 Task: Search one way flight ticket for 3 adults, 3 children in business from Provo: Provo Municipal Airport to New Bern: Coastal Carolina Regional Airport (was Craven County Regional) on 8-4-2023. Choice of flights is JetBlue. Number of bags: 4 checked bags. Outbound departure time preference is 22:30.
Action: Mouse moved to (259, 333)
Screenshot: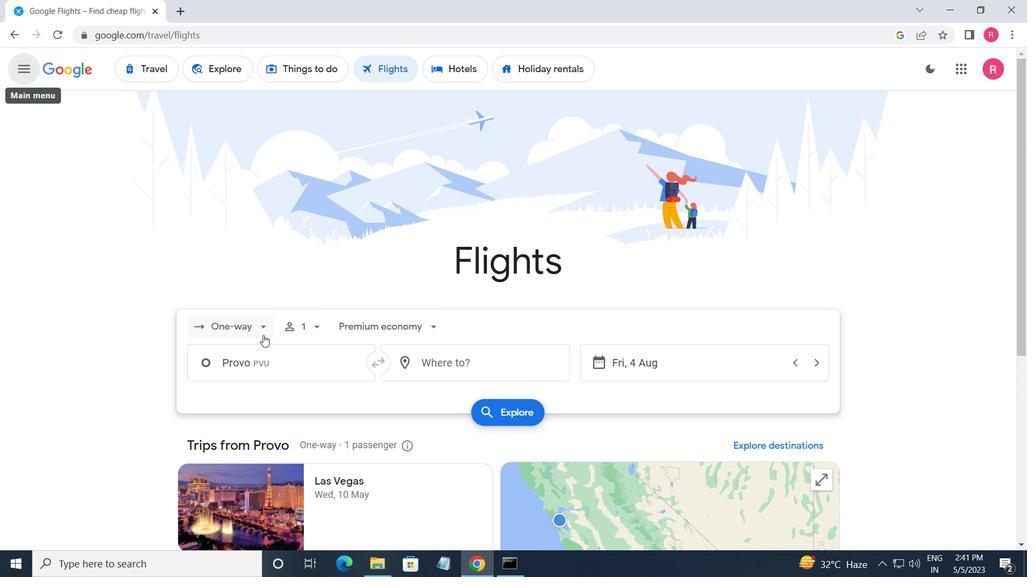 
Action: Mouse pressed left at (259, 333)
Screenshot: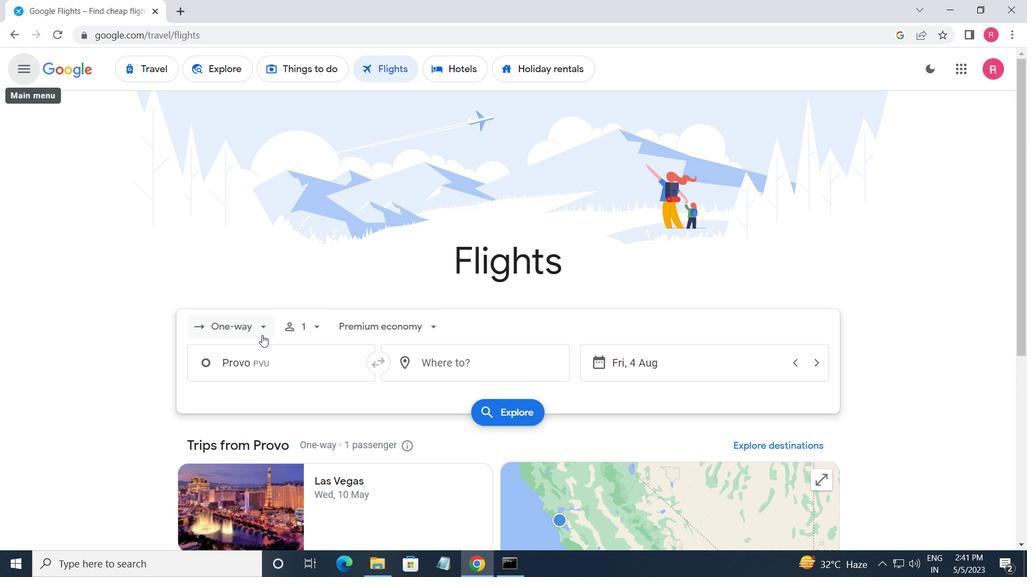 
Action: Mouse moved to (253, 399)
Screenshot: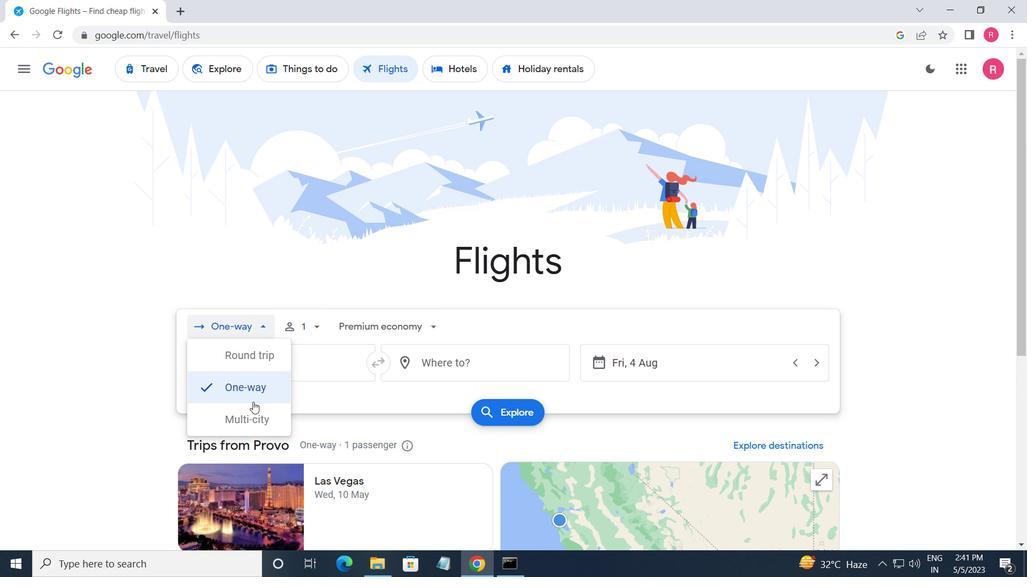 
Action: Mouse pressed left at (253, 399)
Screenshot: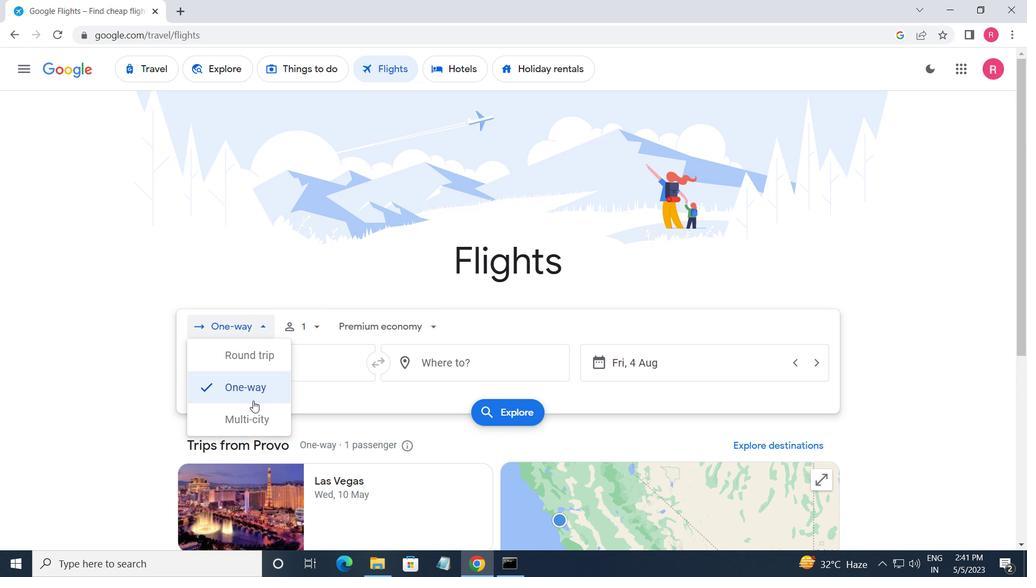 
Action: Mouse moved to (295, 331)
Screenshot: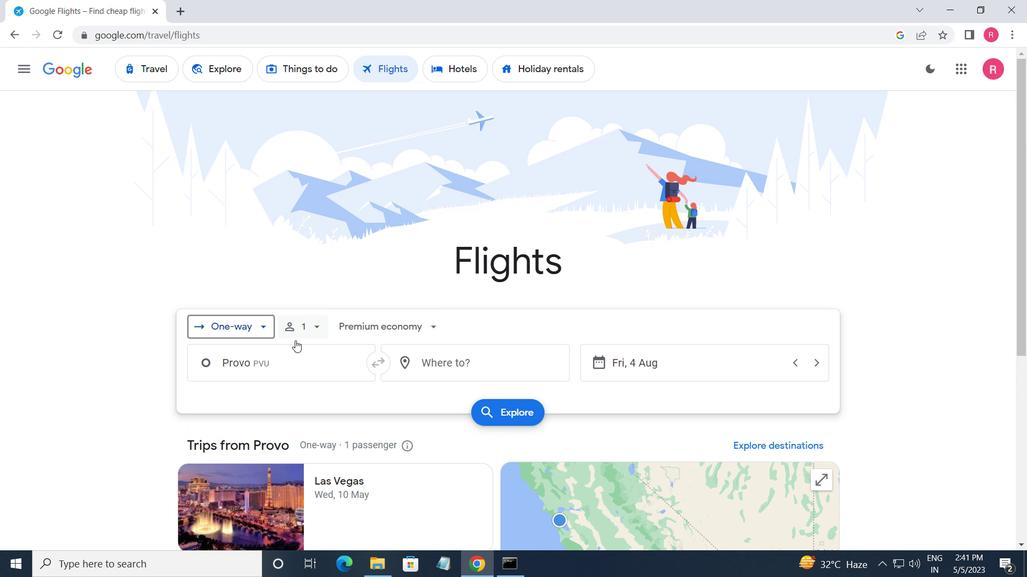 
Action: Mouse pressed left at (295, 331)
Screenshot: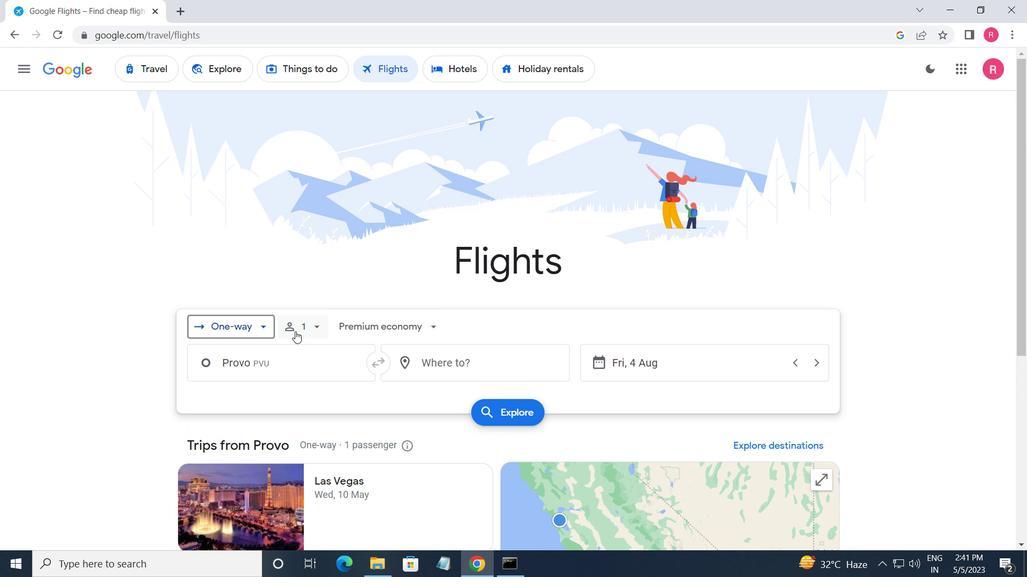 
Action: Mouse moved to (412, 364)
Screenshot: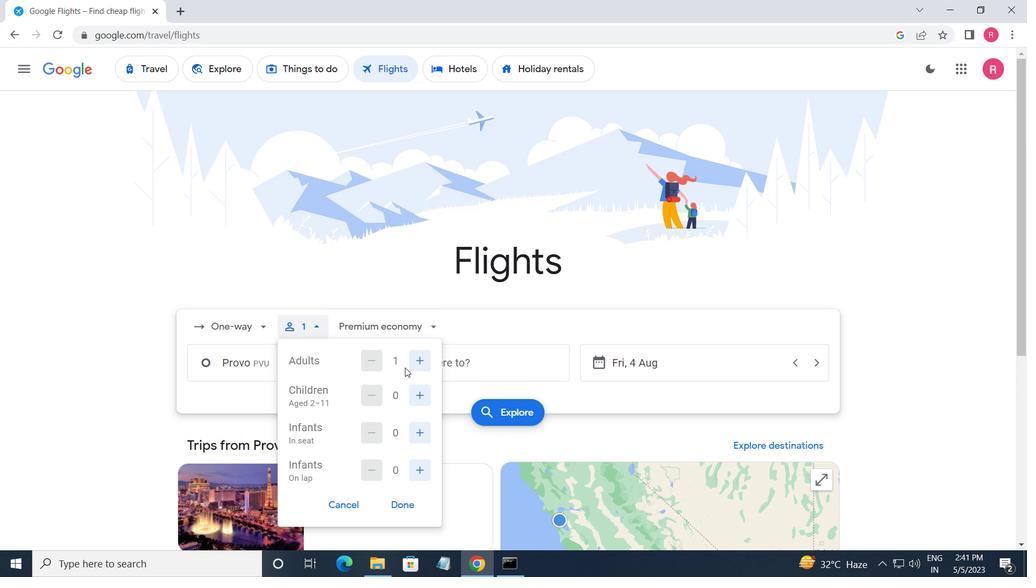 
Action: Mouse pressed left at (412, 364)
Screenshot: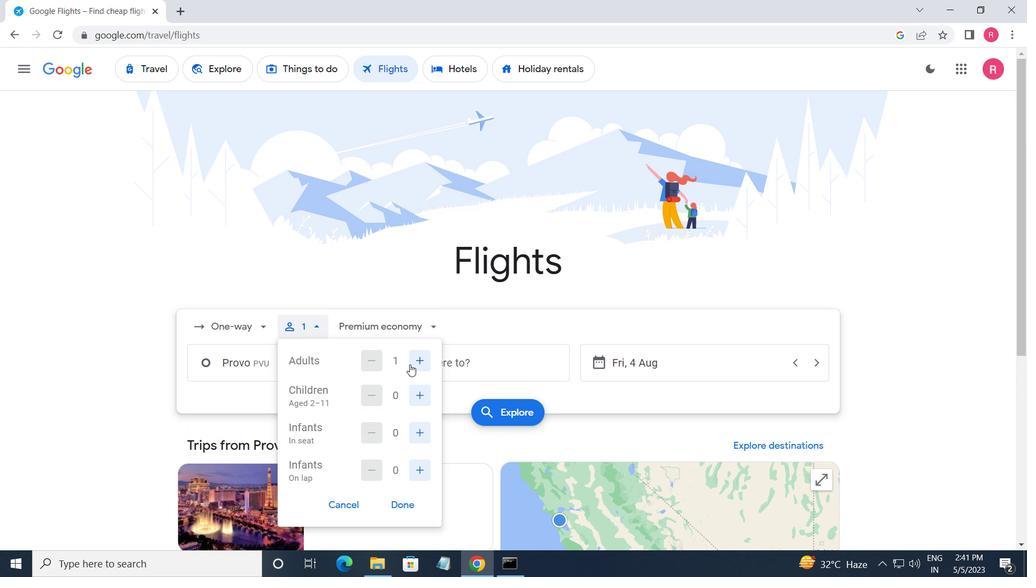 
Action: Mouse pressed left at (412, 364)
Screenshot: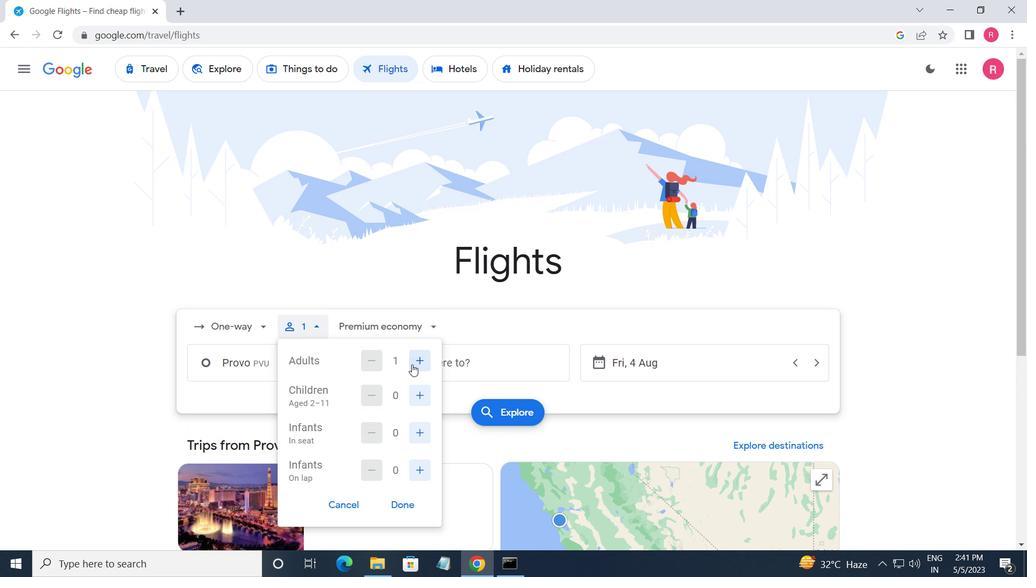 
Action: Mouse moved to (423, 393)
Screenshot: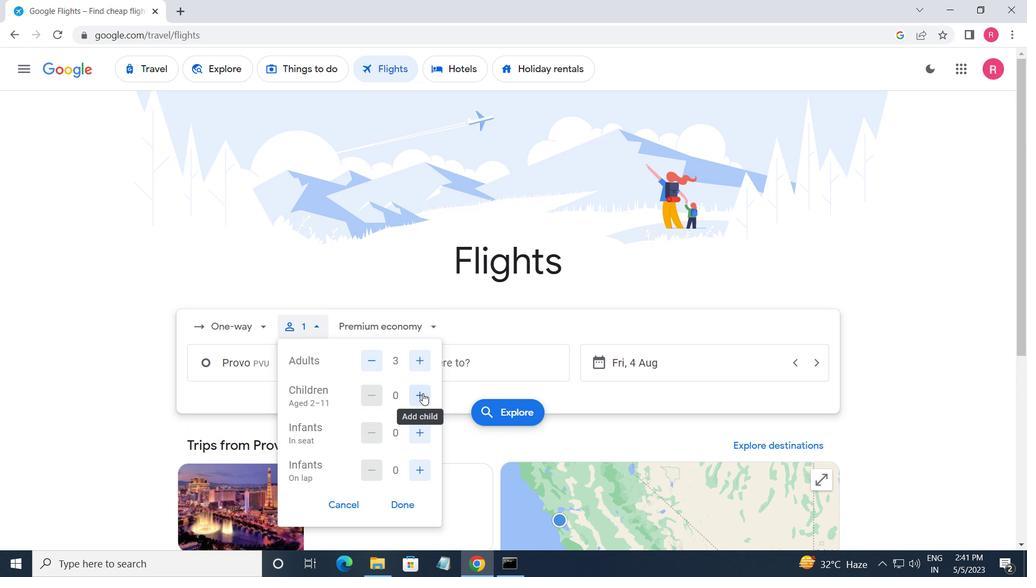 
Action: Mouse pressed left at (423, 393)
Screenshot: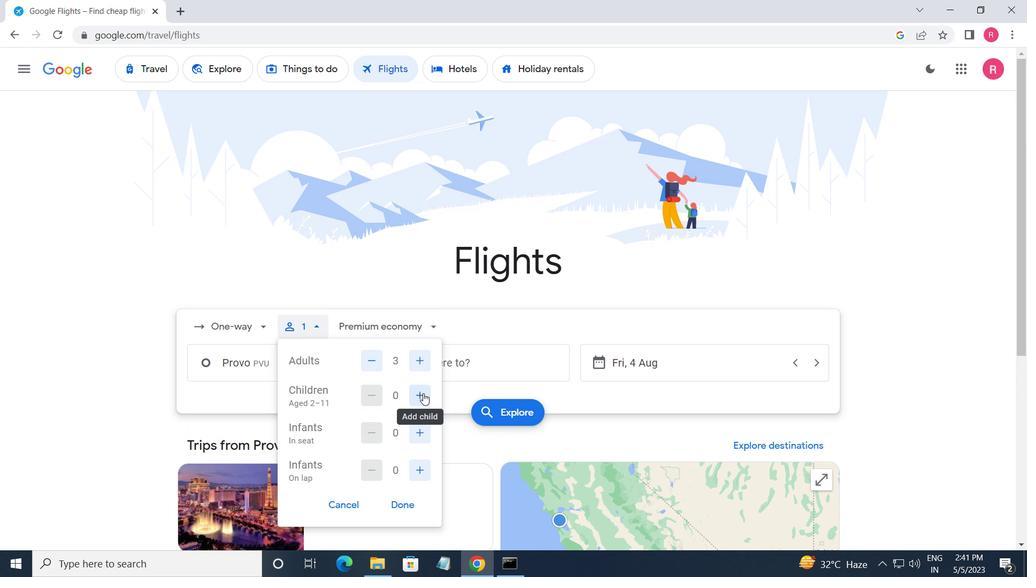 
Action: Mouse pressed left at (423, 393)
Screenshot: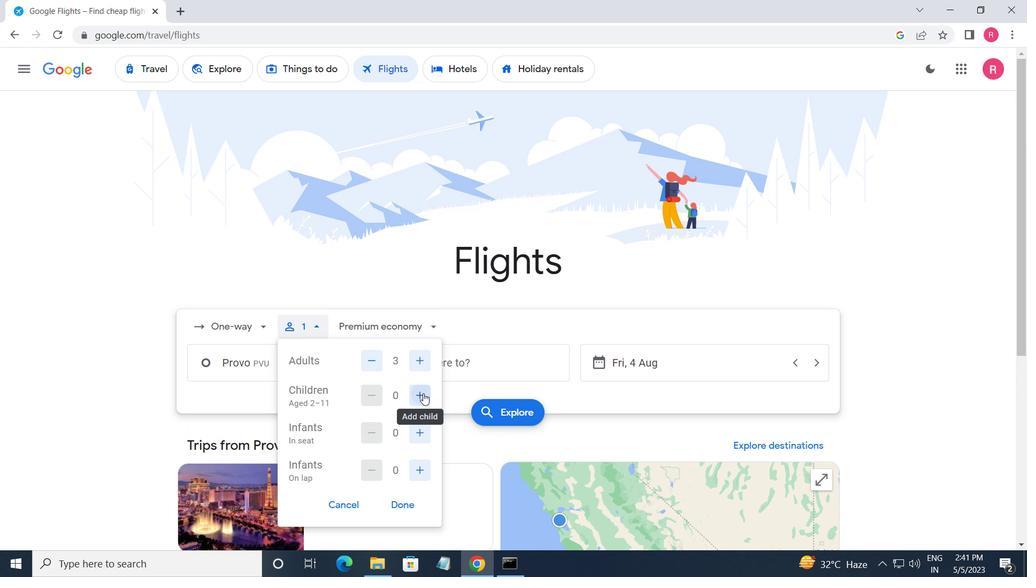 
Action: Mouse pressed left at (423, 393)
Screenshot: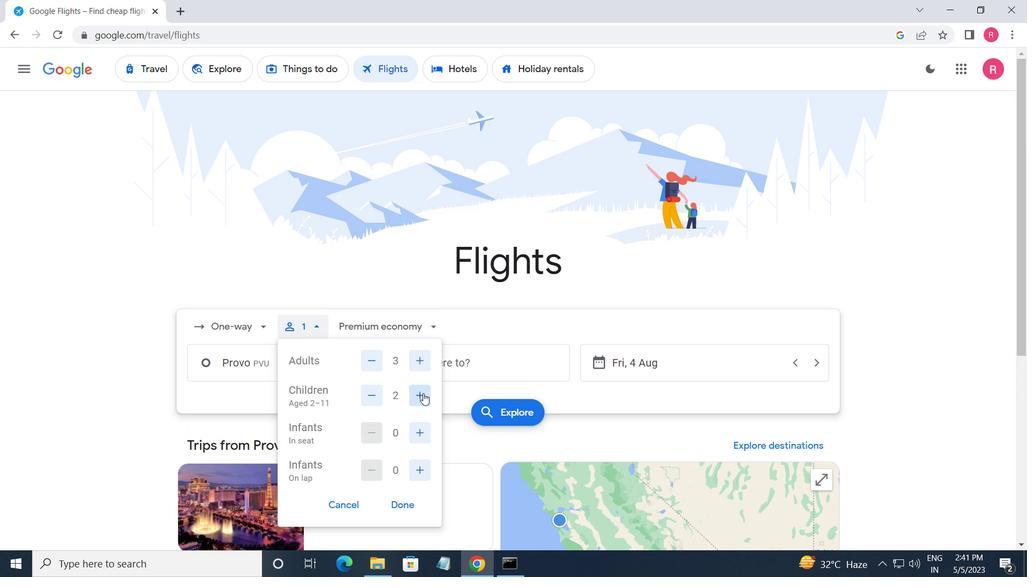
Action: Mouse moved to (396, 517)
Screenshot: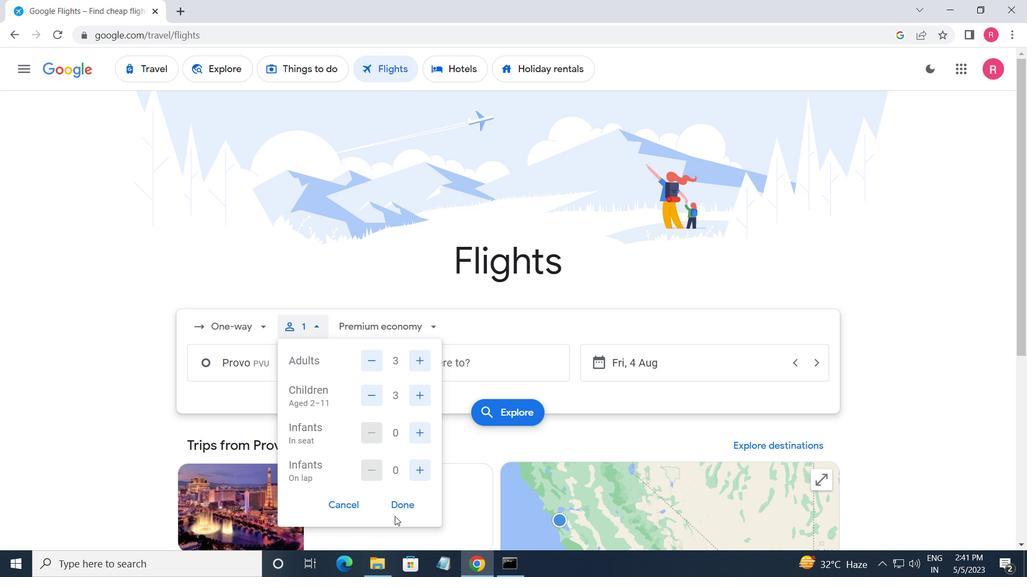 
Action: Mouse pressed left at (396, 517)
Screenshot: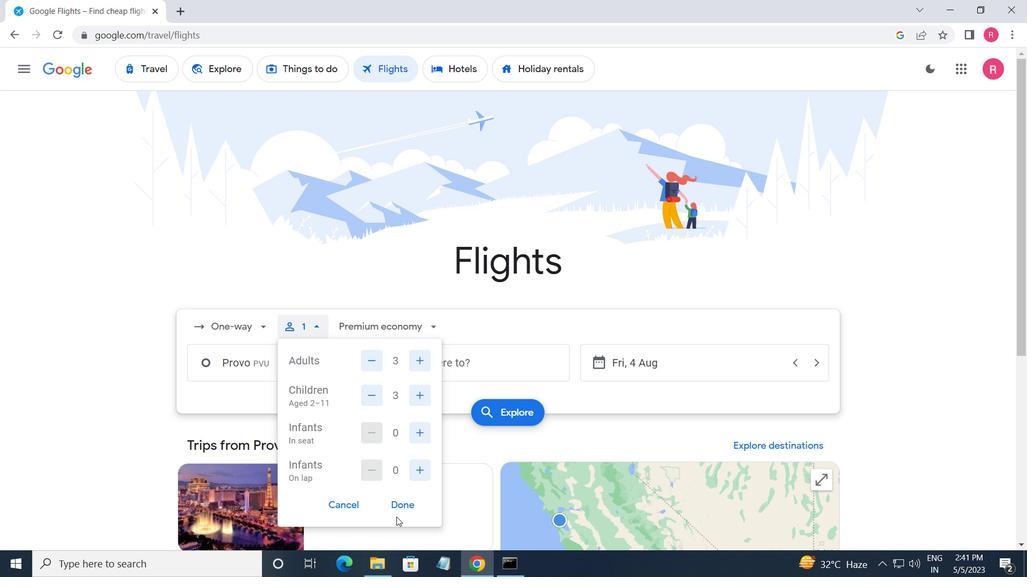 
Action: Mouse moved to (402, 506)
Screenshot: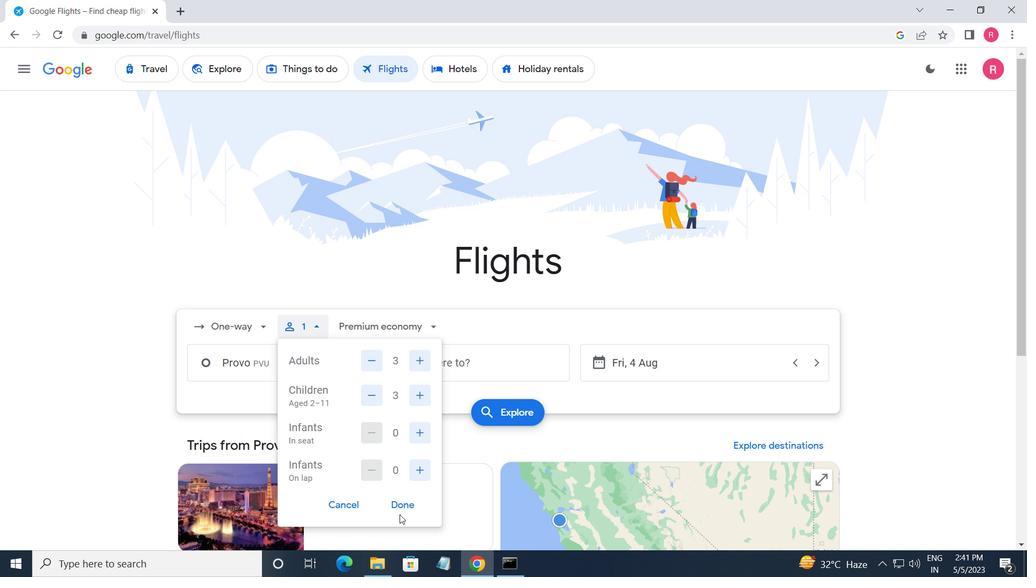 
Action: Mouse pressed left at (402, 506)
Screenshot: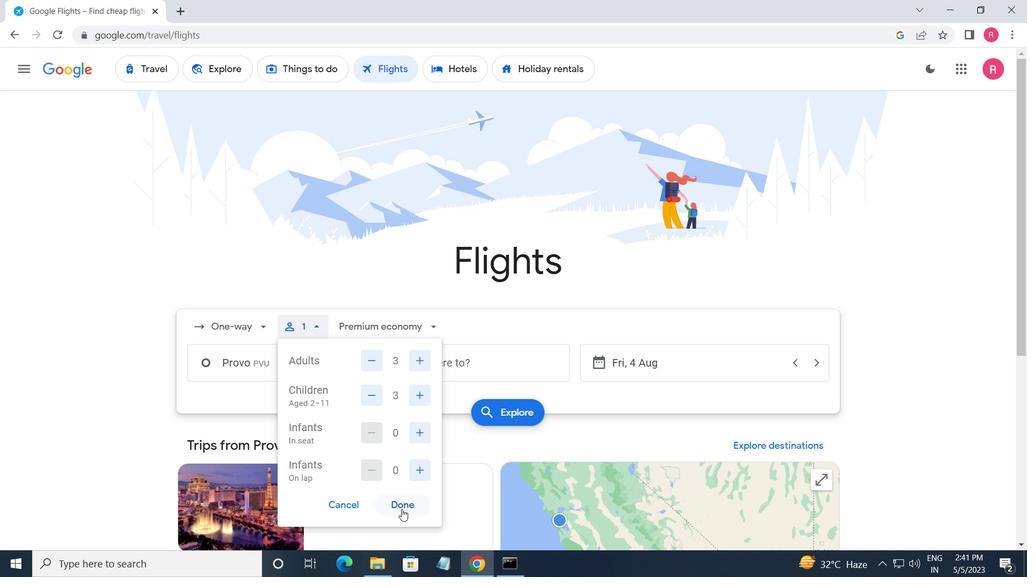 
Action: Mouse moved to (367, 327)
Screenshot: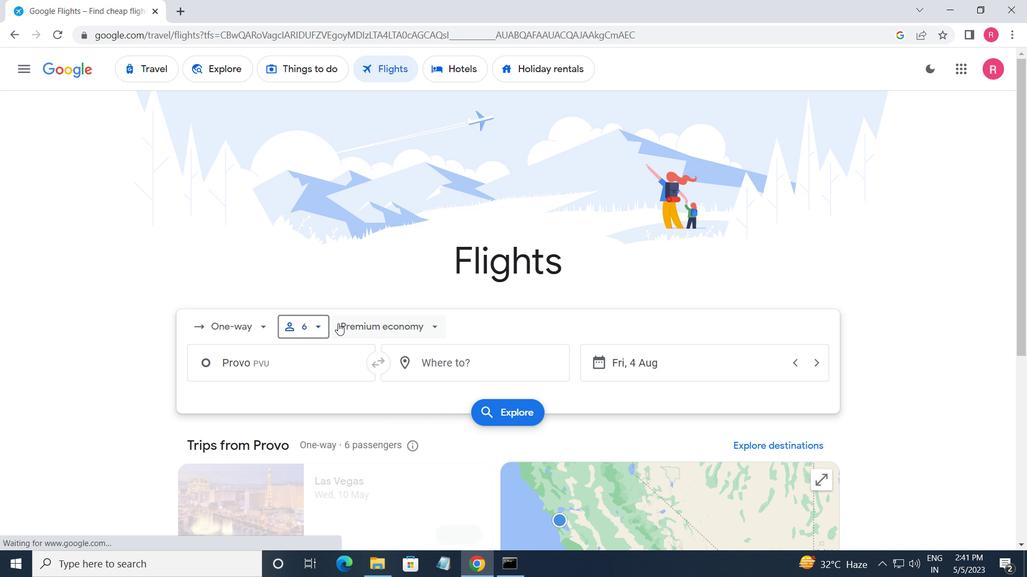 
Action: Mouse pressed left at (367, 327)
Screenshot: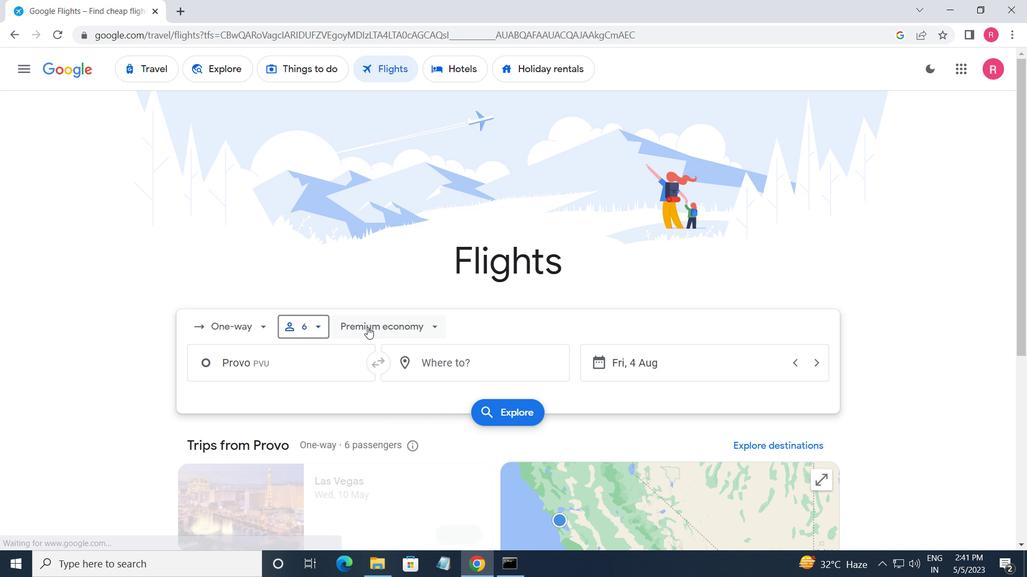 
Action: Mouse moved to (387, 423)
Screenshot: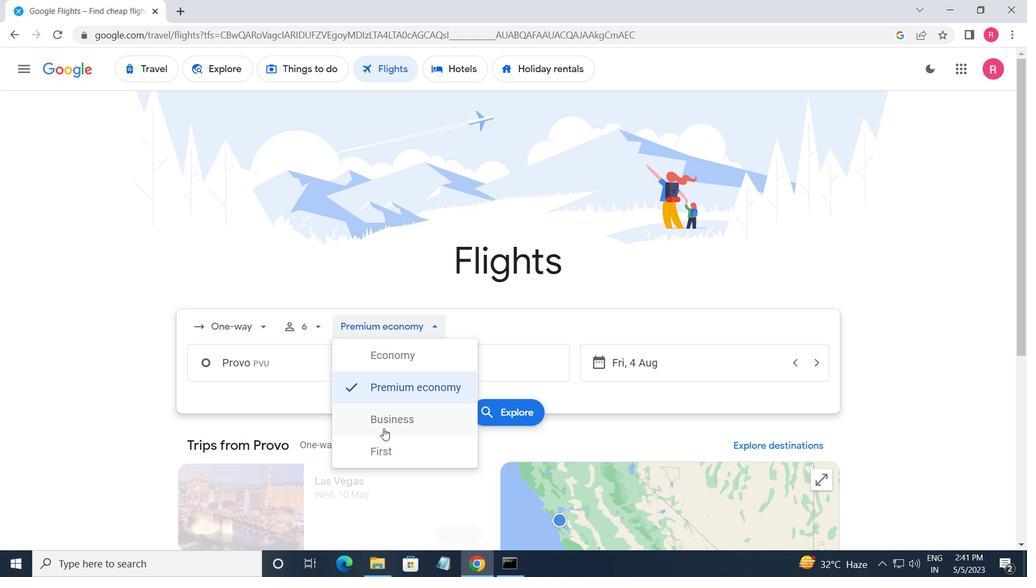 
Action: Mouse pressed left at (387, 423)
Screenshot: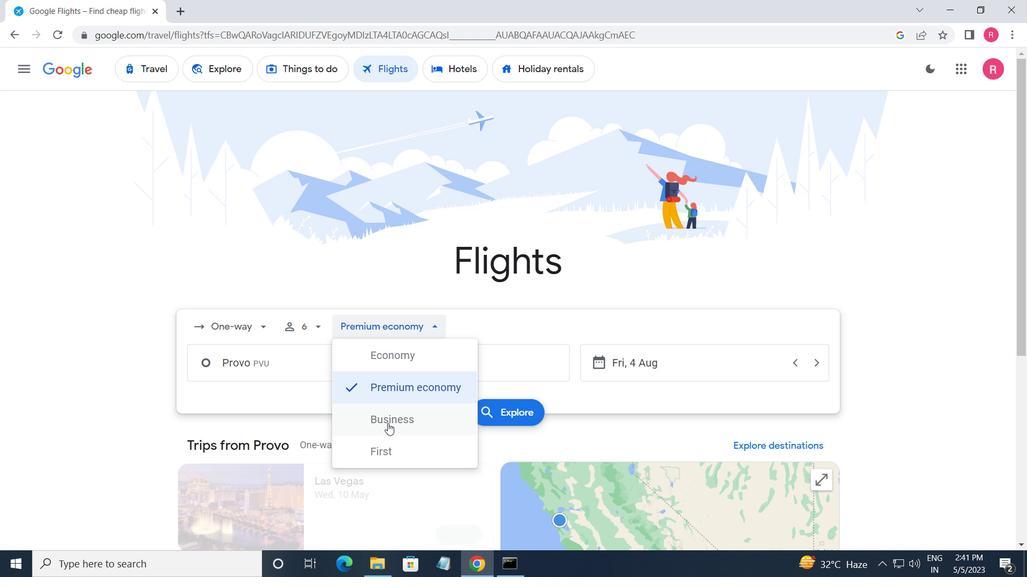 
Action: Mouse moved to (288, 369)
Screenshot: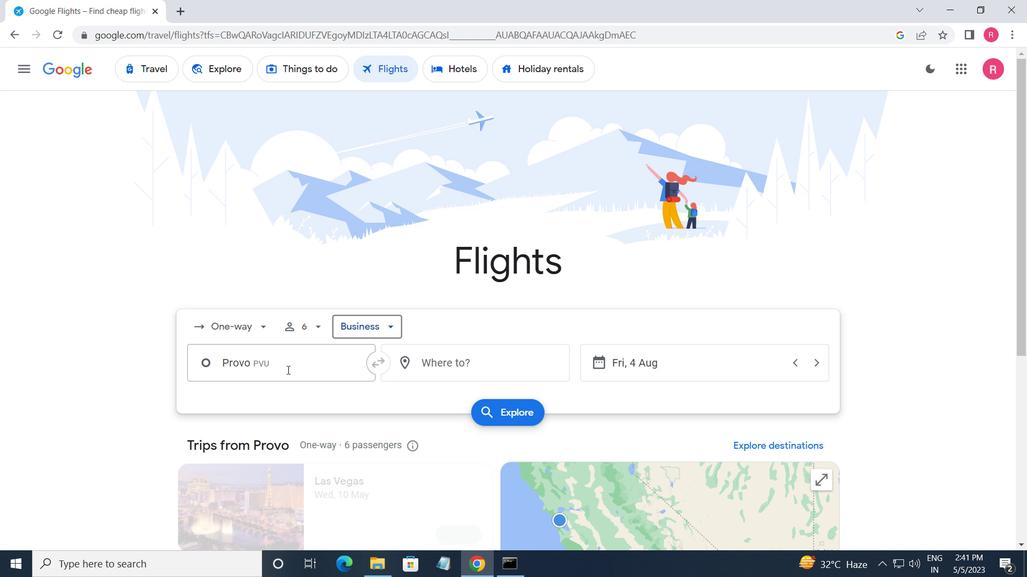 
Action: Mouse pressed left at (288, 369)
Screenshot: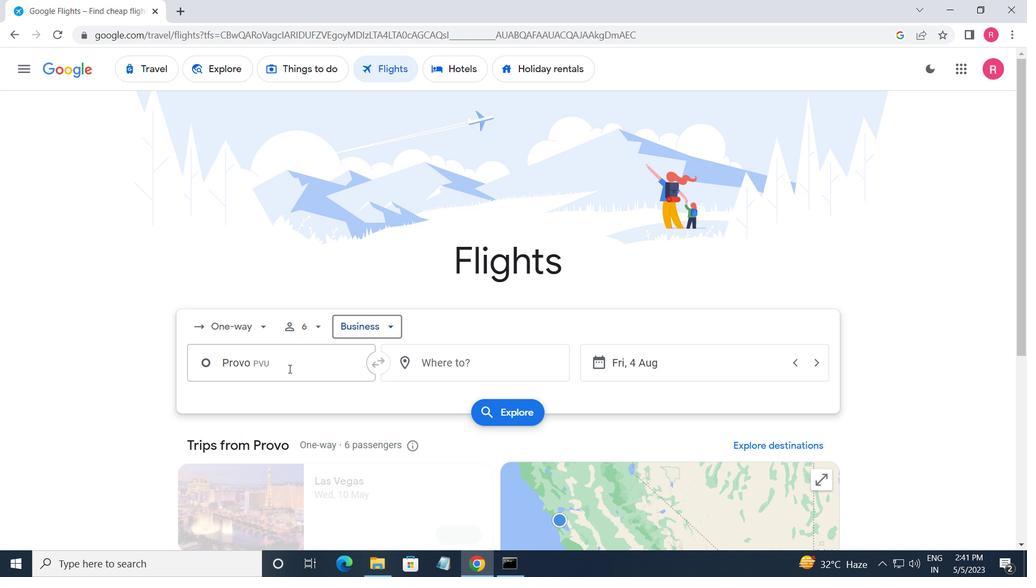 
Action: Mouse moved to (298, 402)
Screenshot: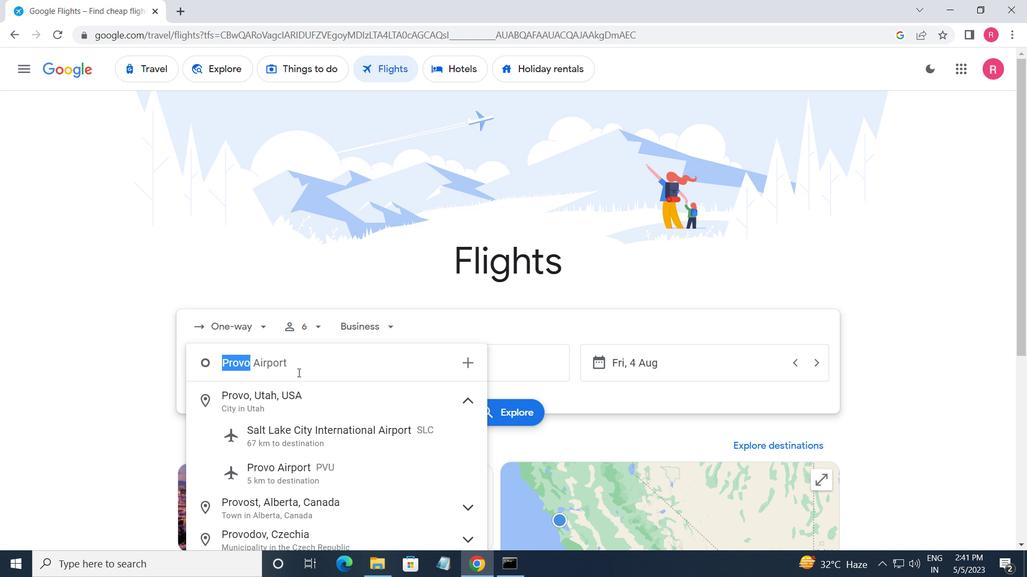 
Action: Key pressed <Key.shift>PROVO<Key.space><Key.shift>M<Key.backspace><Key.shift>M<Key.backspace>
Screenshot: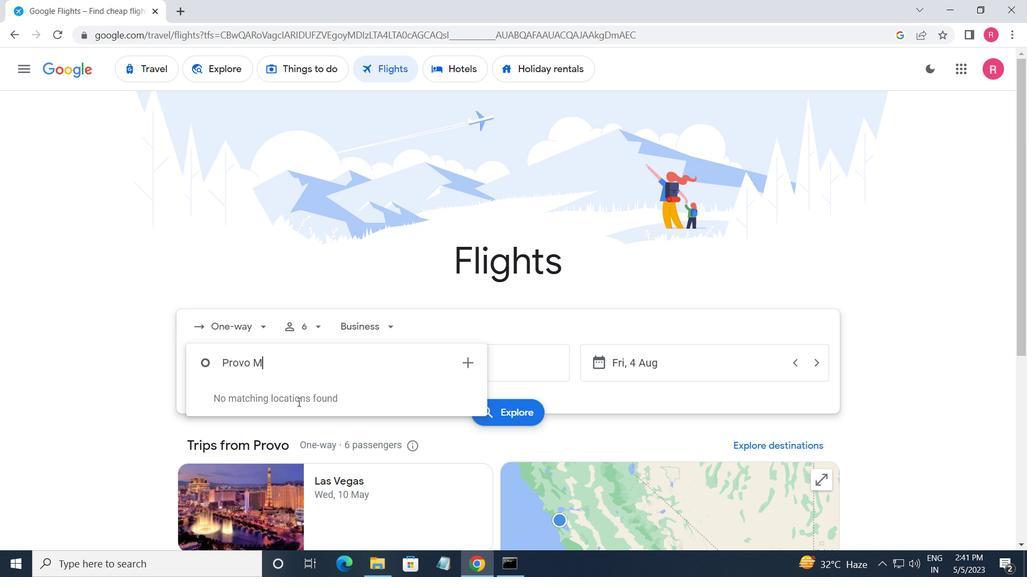 
Action: Mouse moved to (292, 405)
Screenshot: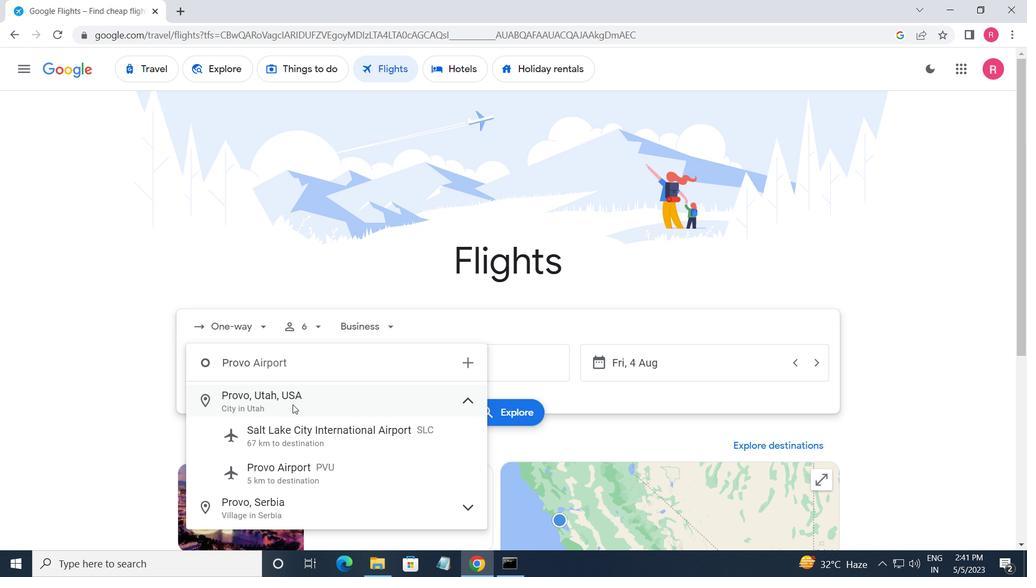 
Action: Key pressed <Key.enter>
Screenshot: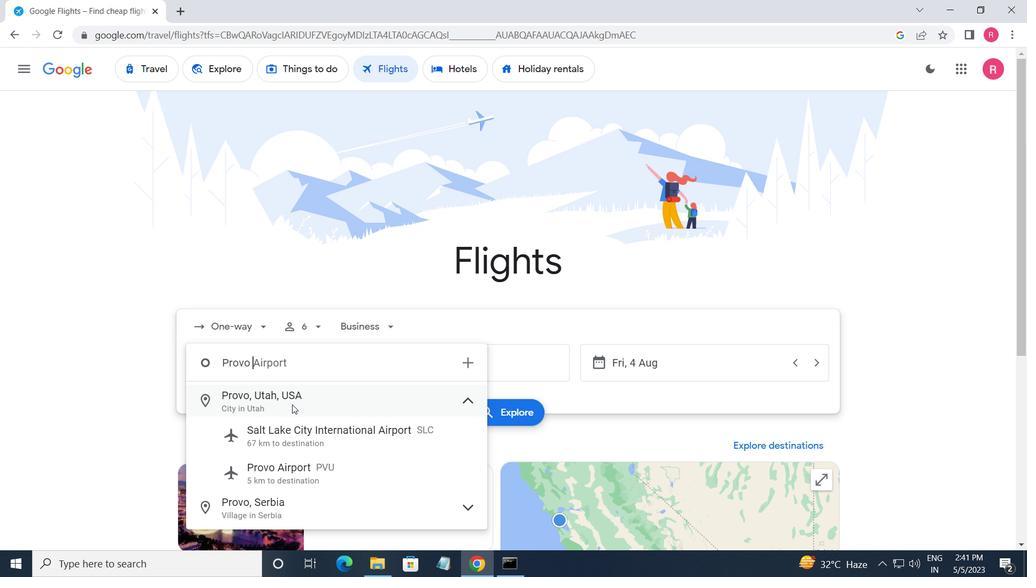 
Action: Mouse moved to (441, 363)
Screenshot: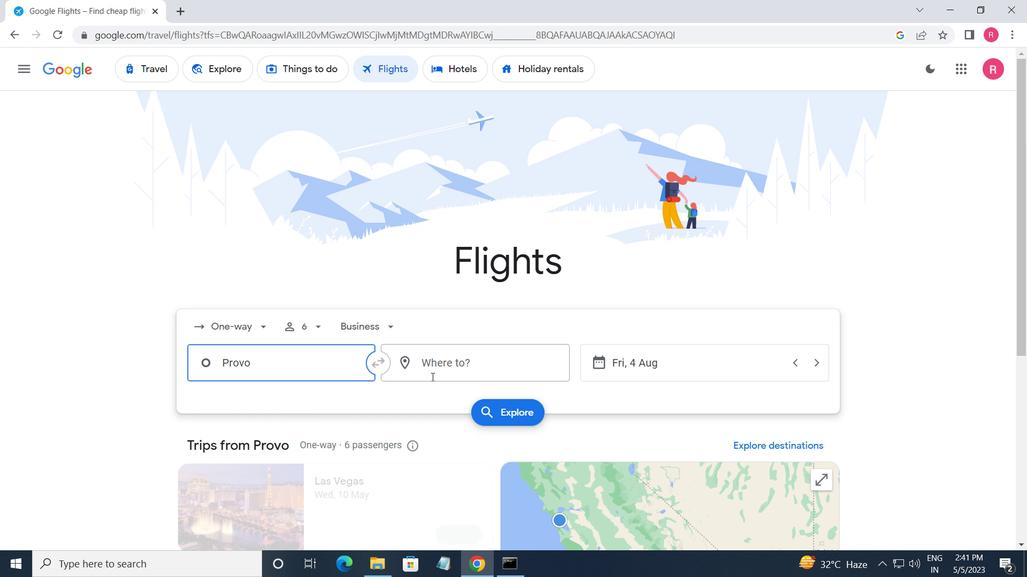 
Action: Mouse pressed left at (441, 363)
Screenshot: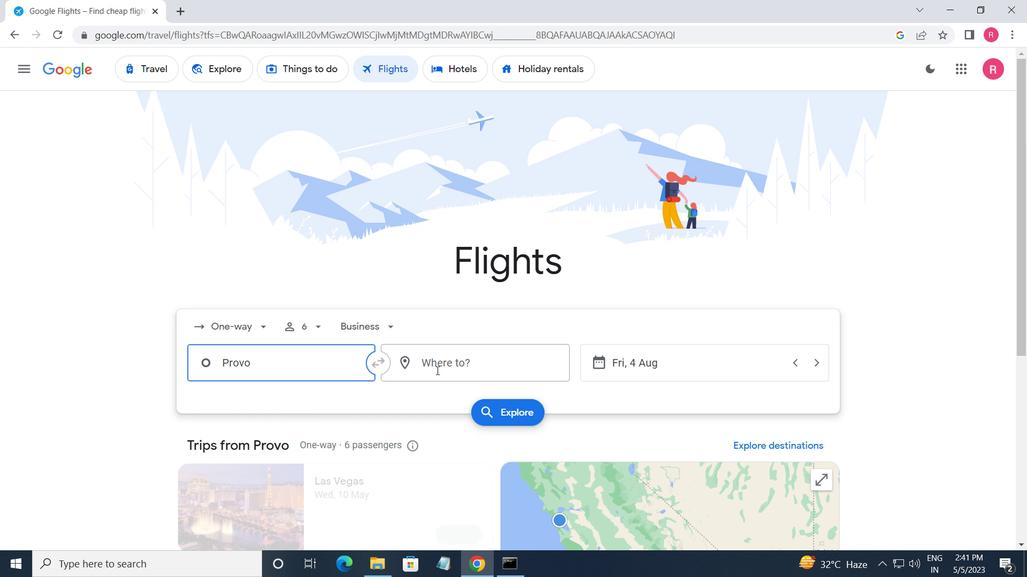 
Action: Mouse moved to (438, 456)
Screenshot: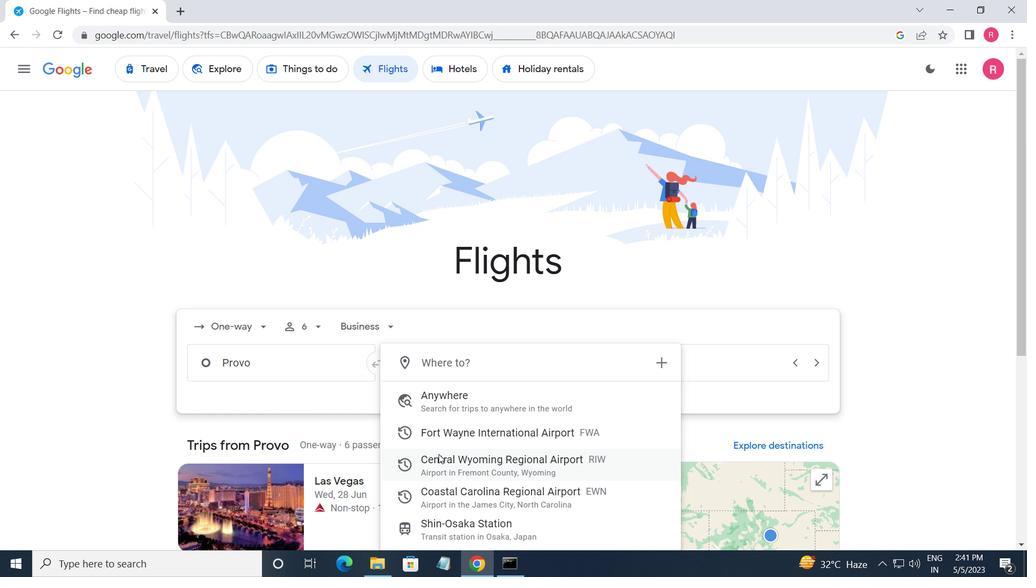 
Action: Key pressed <Key.shift>COASTAL<Key.space><Key.shift>C
Screenshot: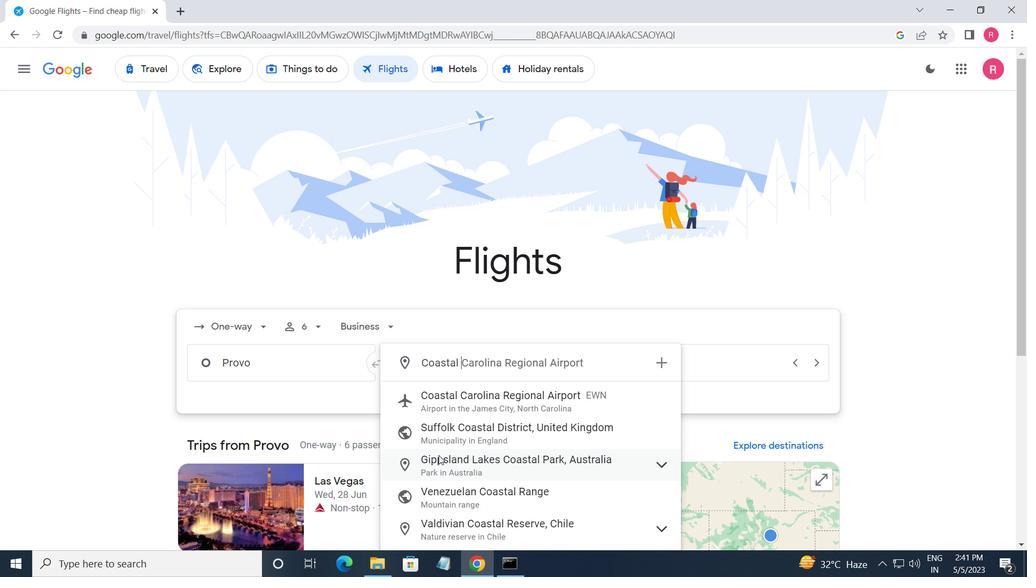 
Action: Mouse moved to (488, 403)
Screenshot: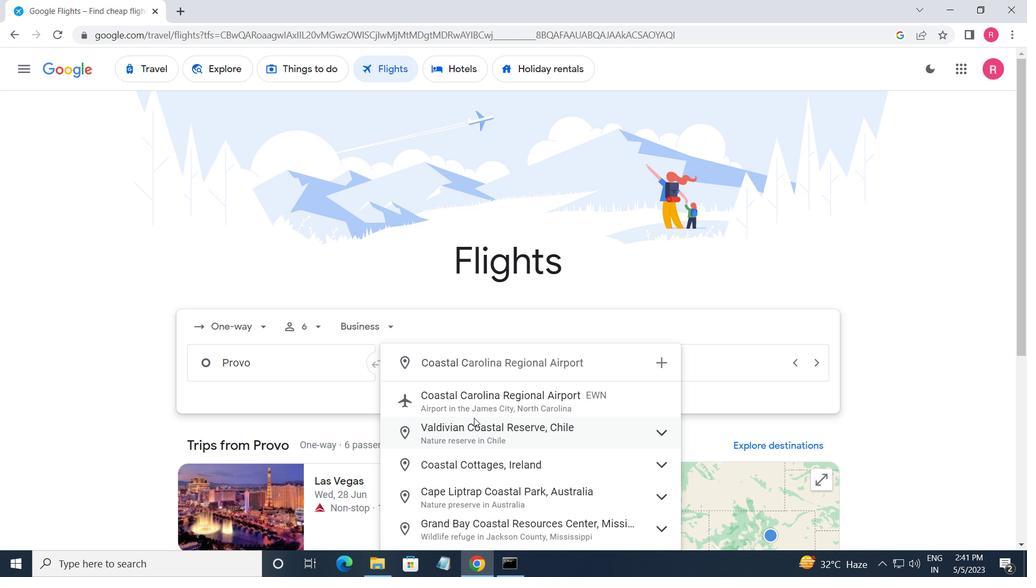 
Action: Mouse pressed left at (488, 403)
Screenshot: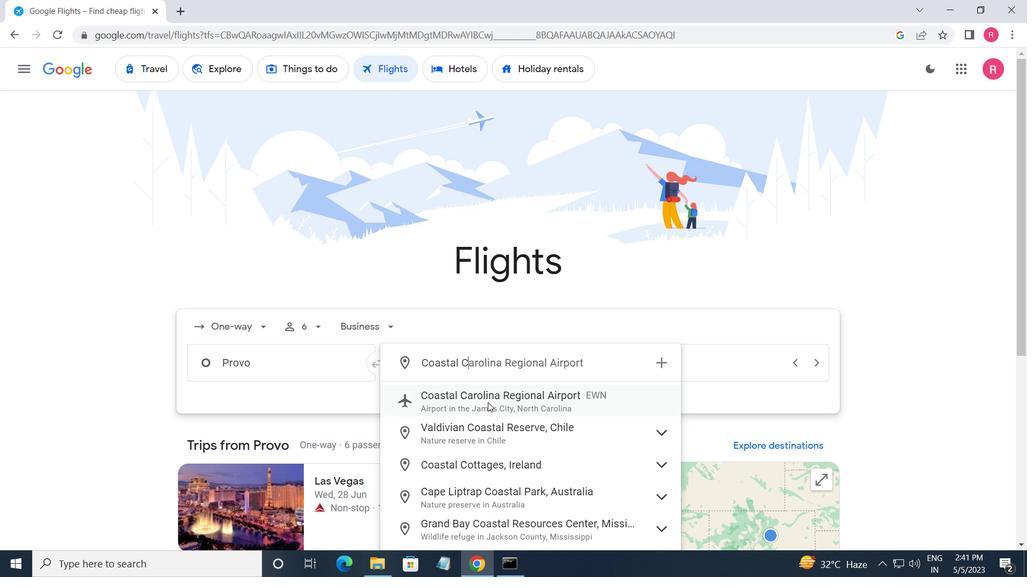 
Action: Mouse moved to (675, 354)
Screenshot: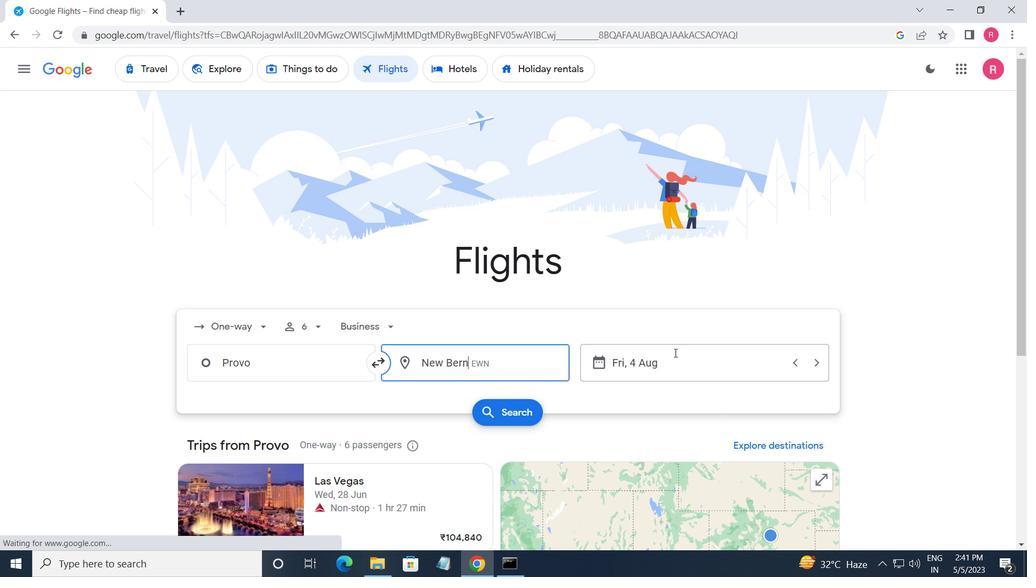 
Action: Mouse pressed left at (675, 354)
Screenshot: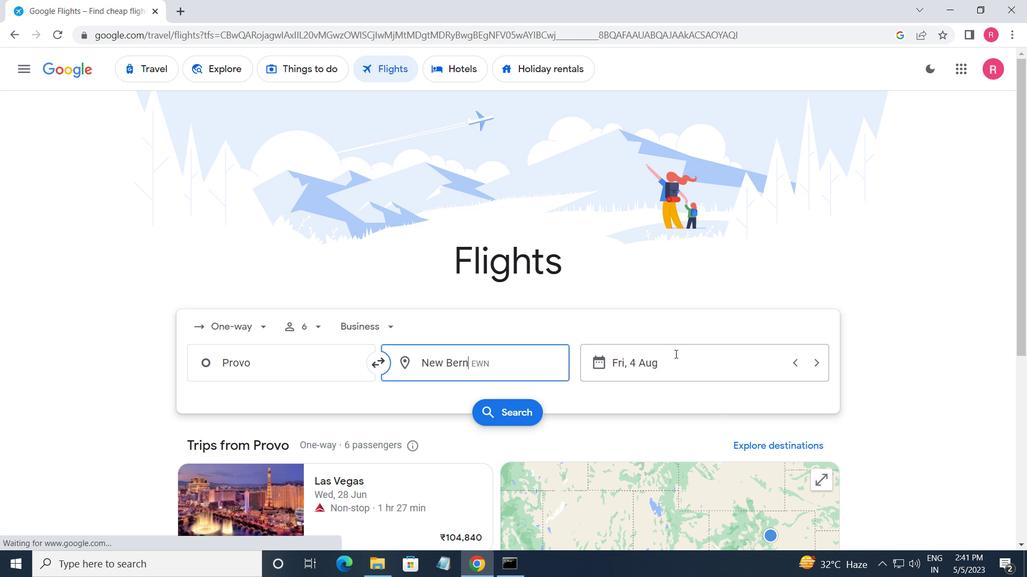 
Action: Mouse moved to (514, 317)
Screenshot: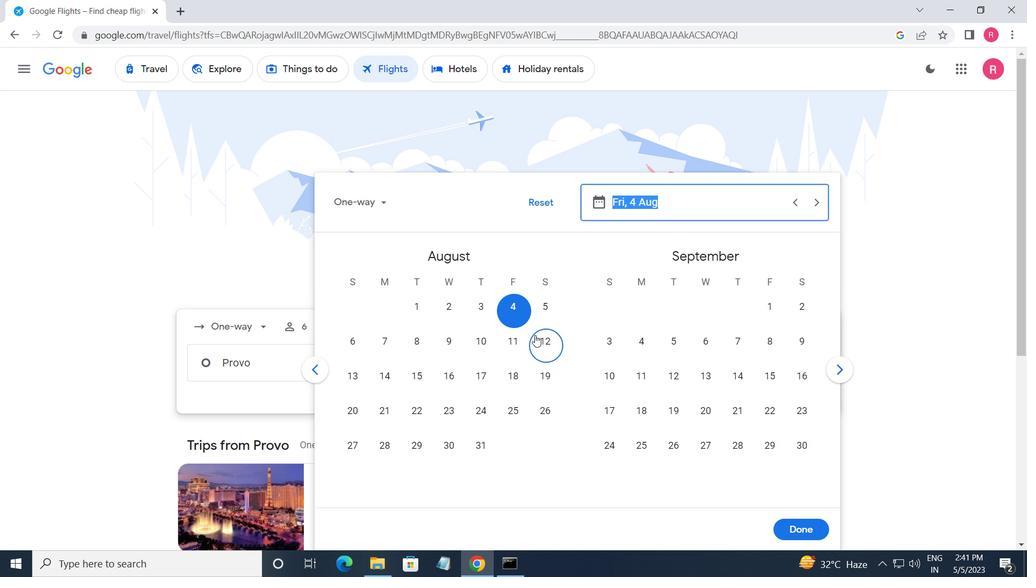 
Action: Mouse pressed left at (514, 317)
Screenshot: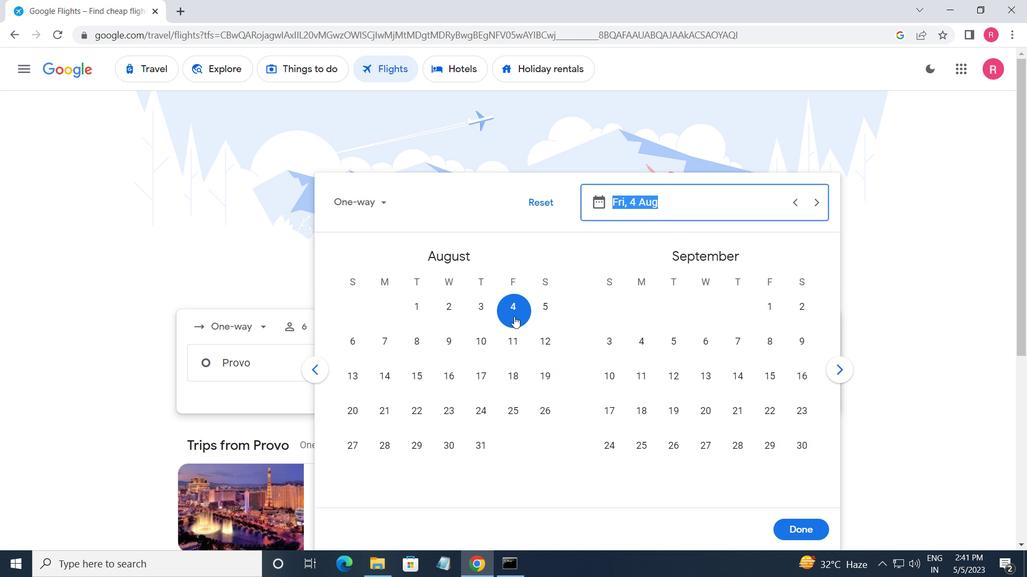 
Action: Mouse moved to (799, 528)
Screenshot: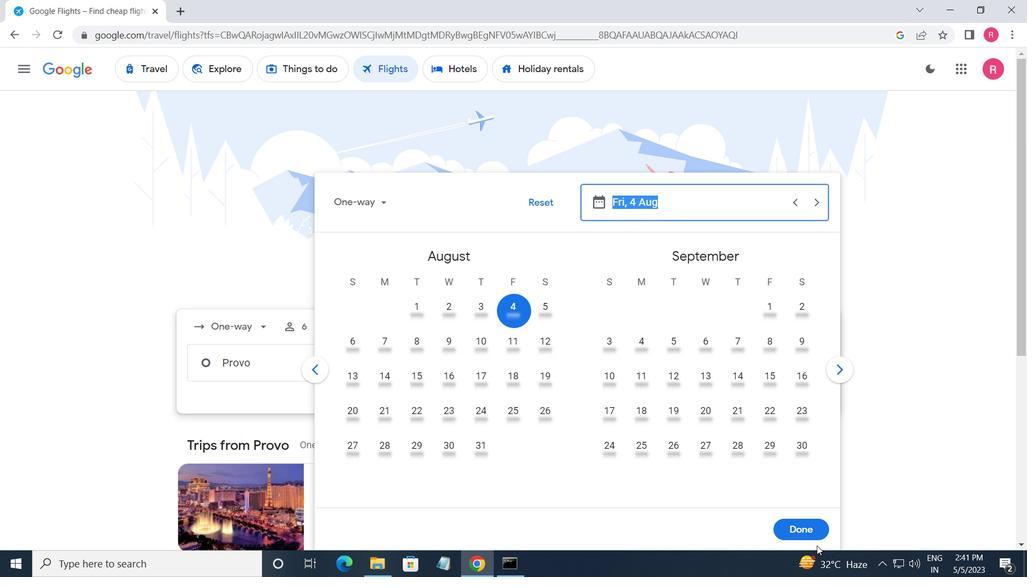 
Action: Mouse pressed left at (799, 528)
Screenshot: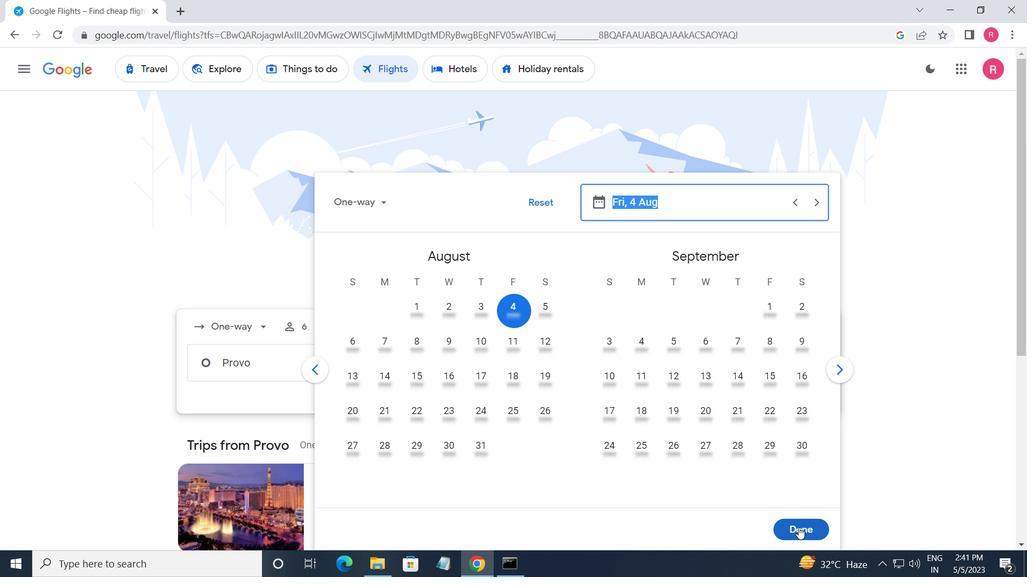 
Action: Mouse moved to (500, 407)
Screenshot: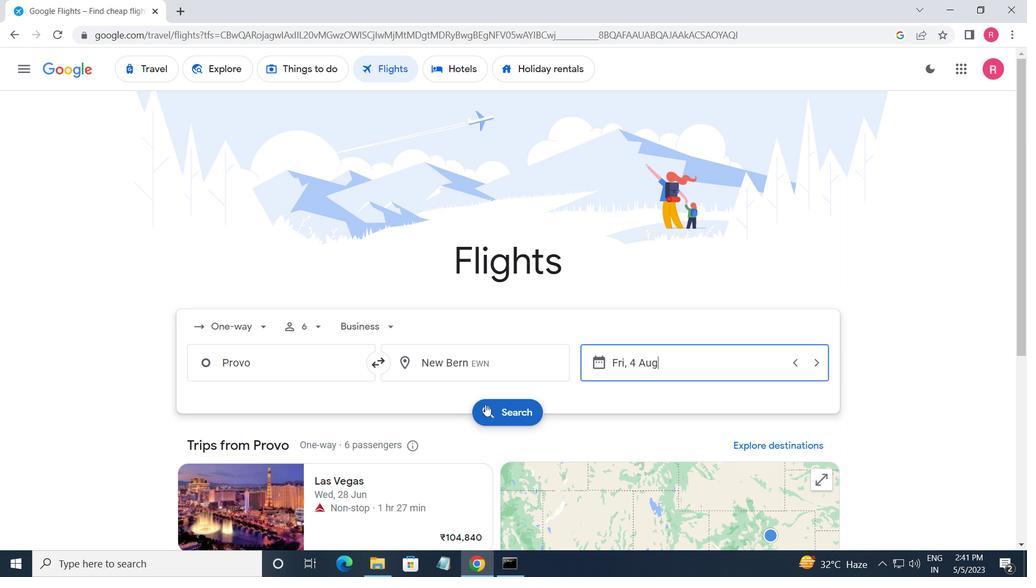 
Action: Mouse pressed left at (500, 407)
Screenshot: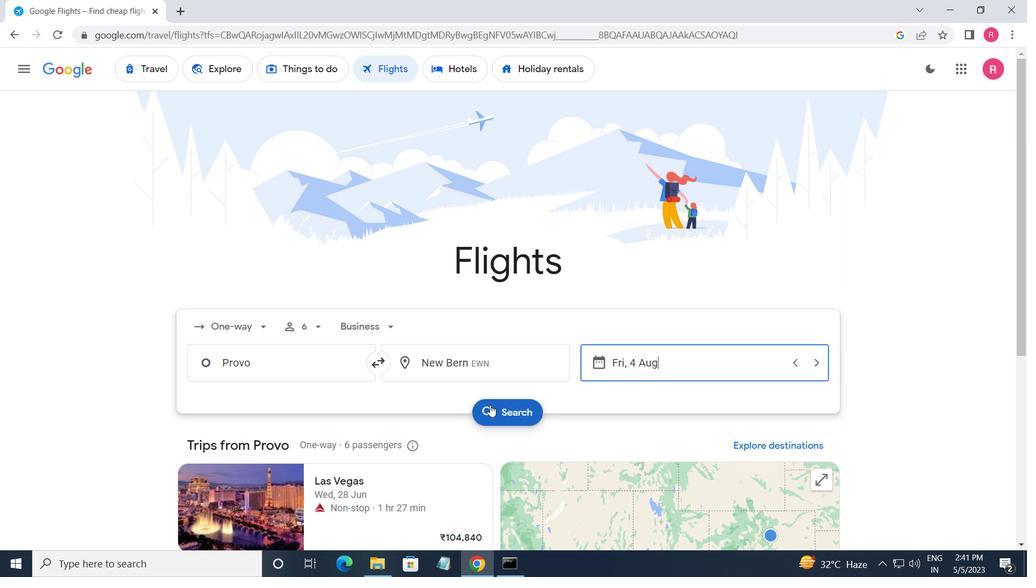 
Action: Mouse moved to (208, 188)
Screenshot: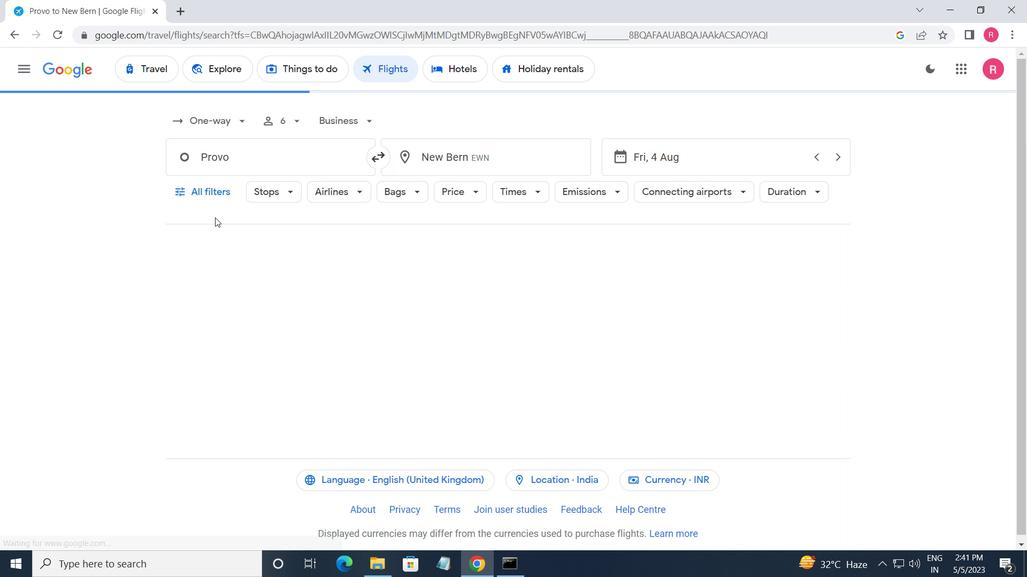 
Action: Mouse pressed left at (208, 188)
Screenshot: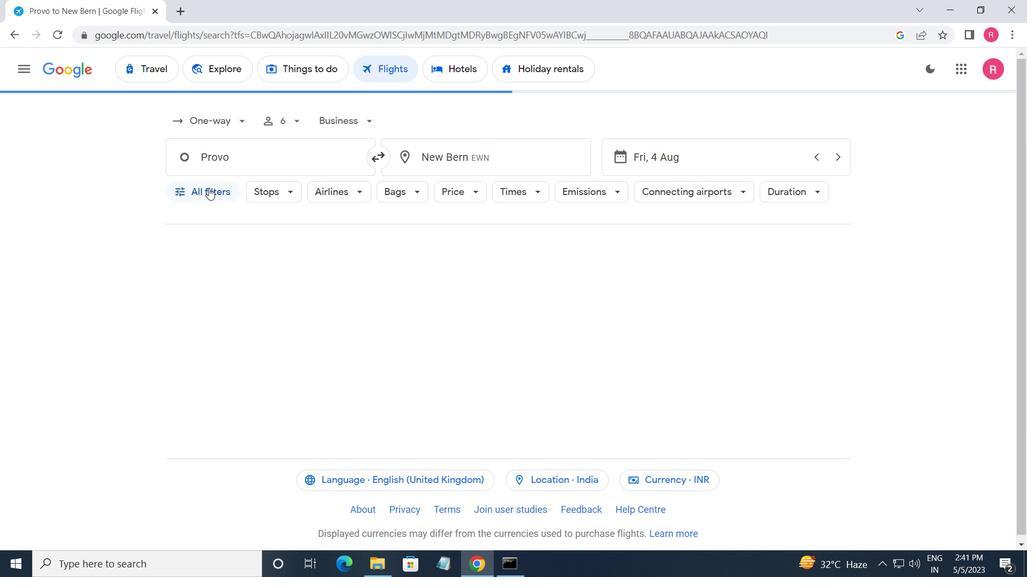 
Action: Mouse moved to (299, 378)
Screenshot: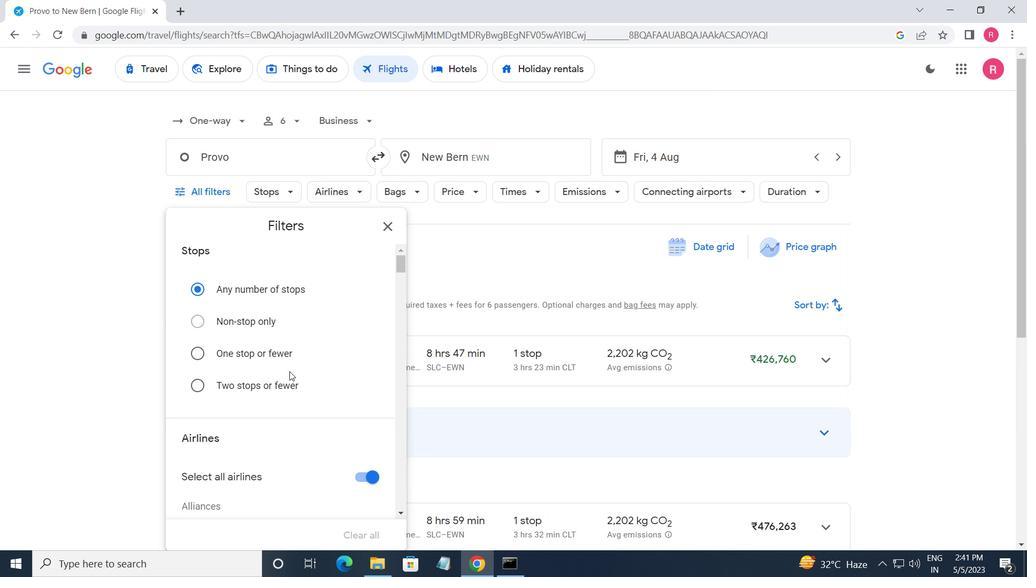 
Action: Mouse scrolled (299, 378) with delta (0, 0)
Screenshot: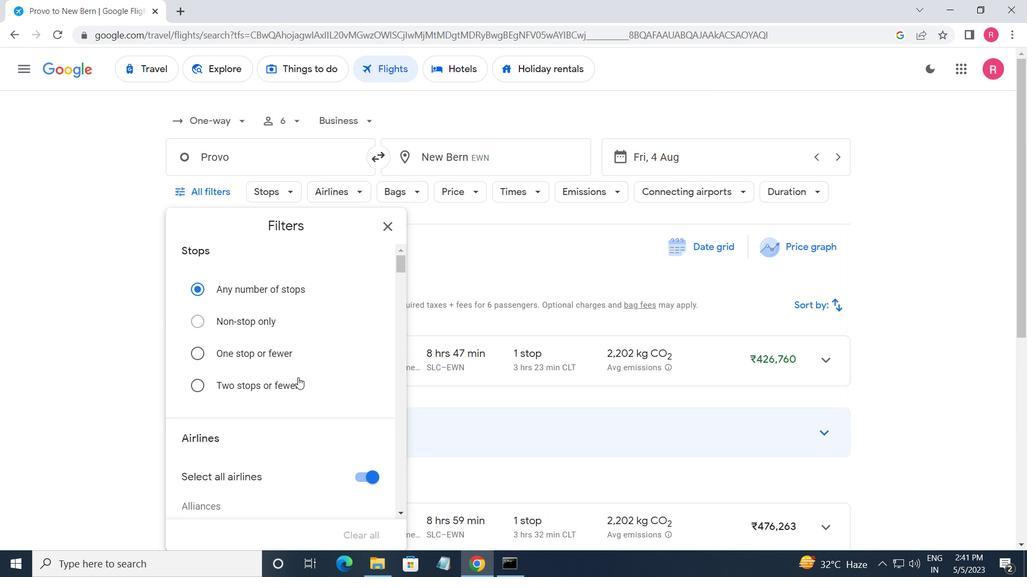 
Action: Mouse moved to (300, 379)
Screenshot: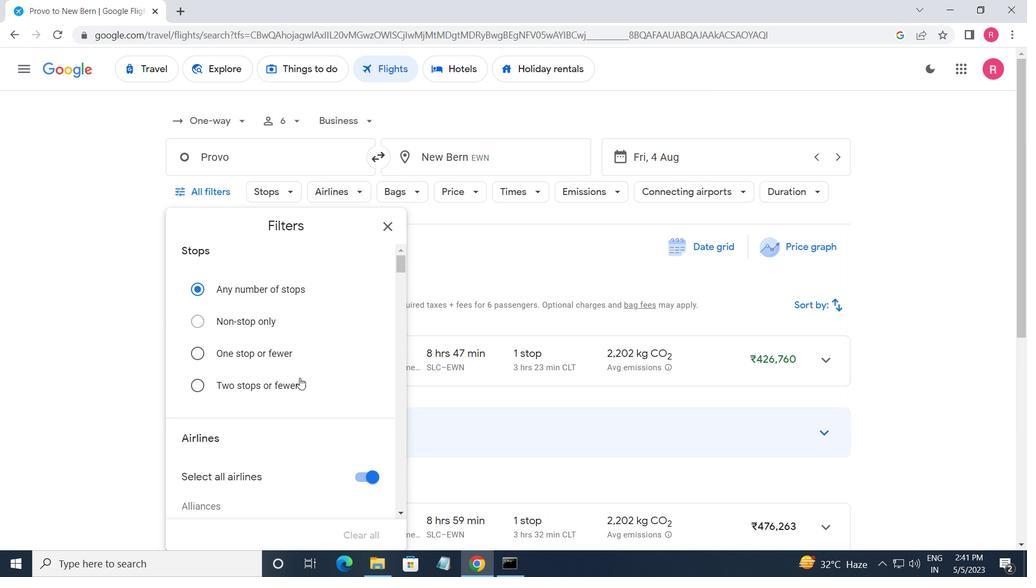 
Action: Mouse scrolled (300, 378) with delta (0, 0)
Screenshot: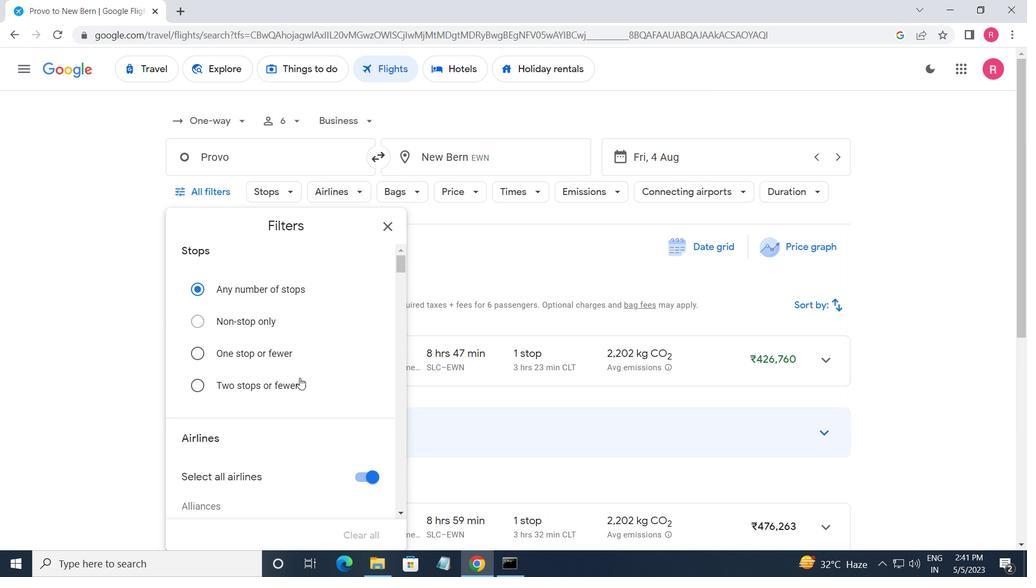 
Action: Mouse moved to (300, 379)
Screenshot: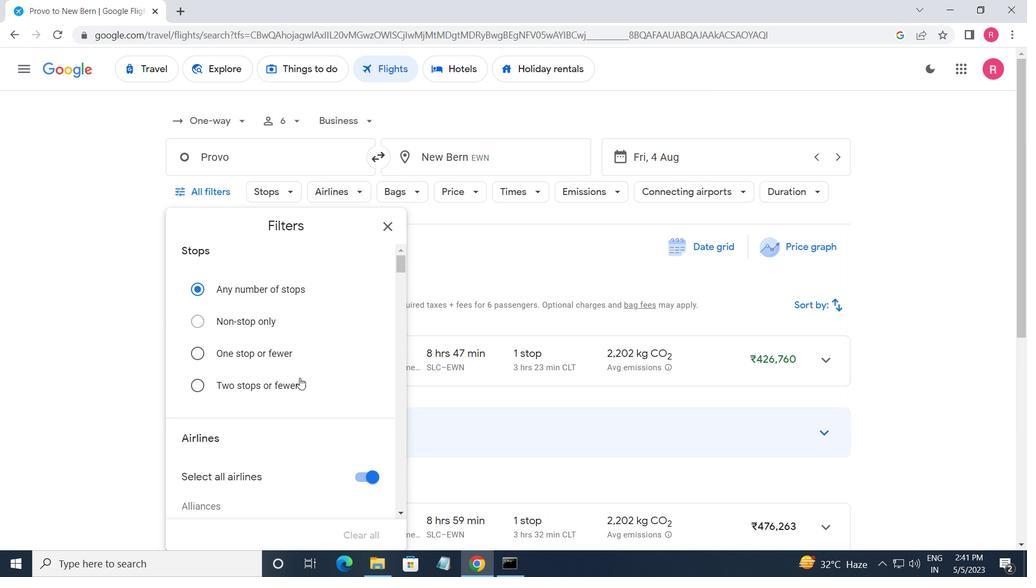 
Action: Mouse scrolled (300, 379) with delta (0, 0)
Screenshot: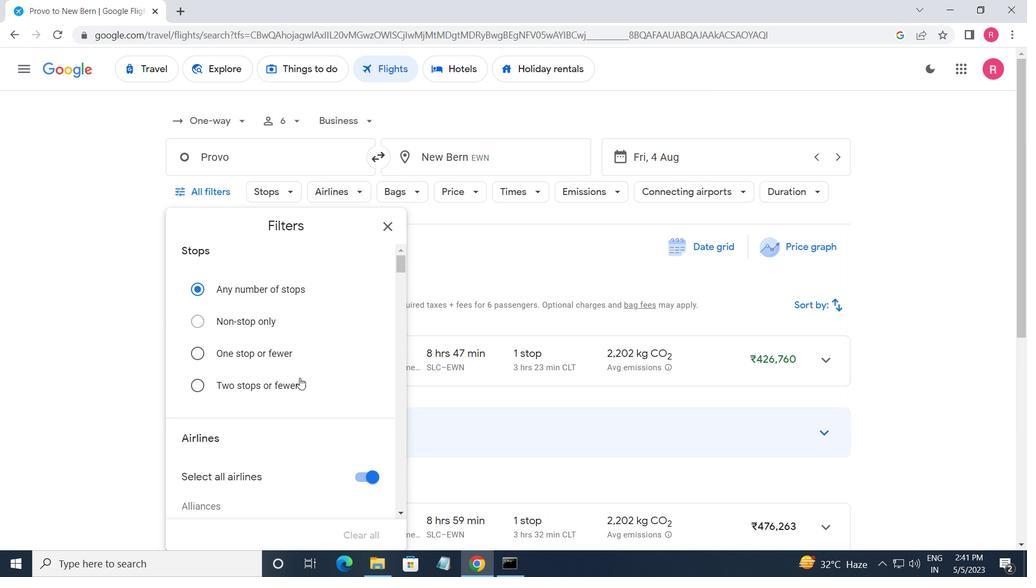 
Action: Mouse moved to (301, 380)
Screenshot: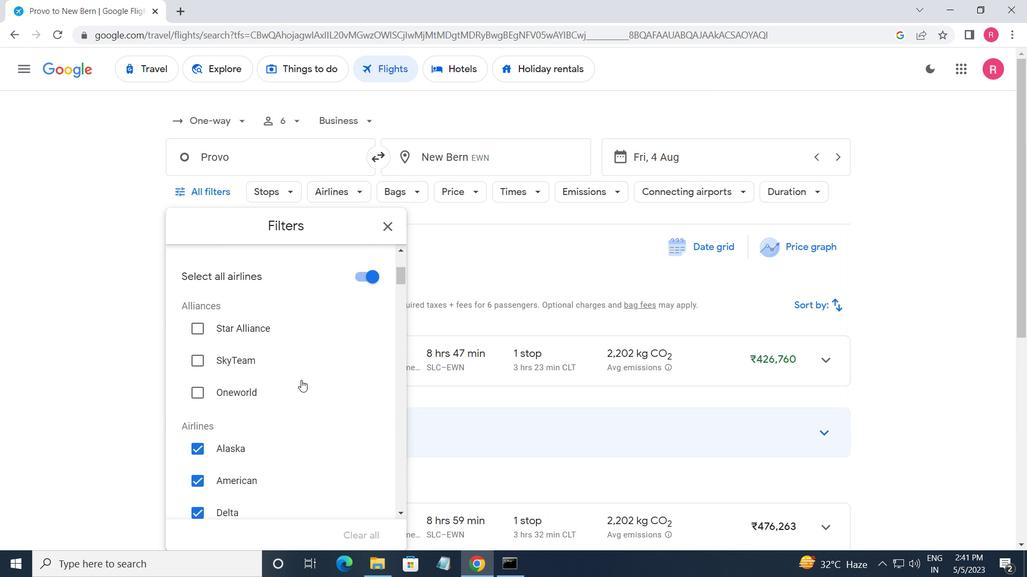 
Action: Mouse scrolled (301, 379) with delta (0, 0)
Screenshot: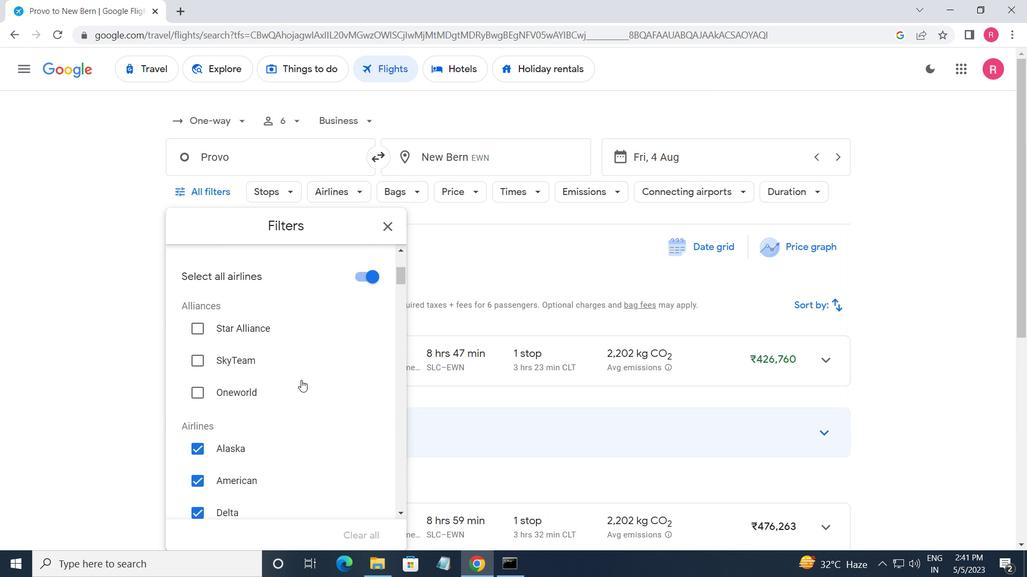 
Action: Mouse moved to (303, 382)
Screenshot: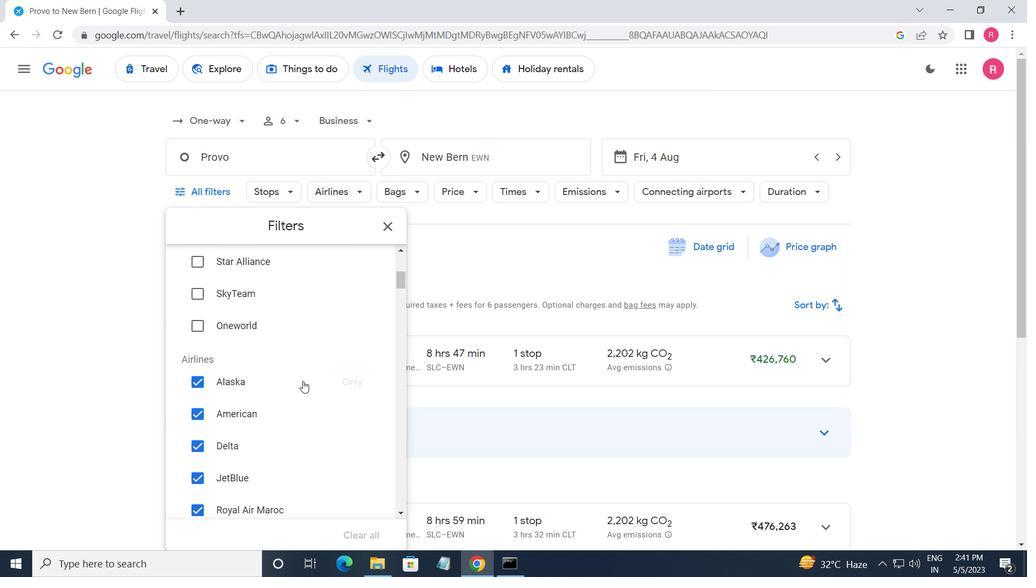 
Action: Mouse scrolled (303, 382) with delta (0, 0)
Screenshot: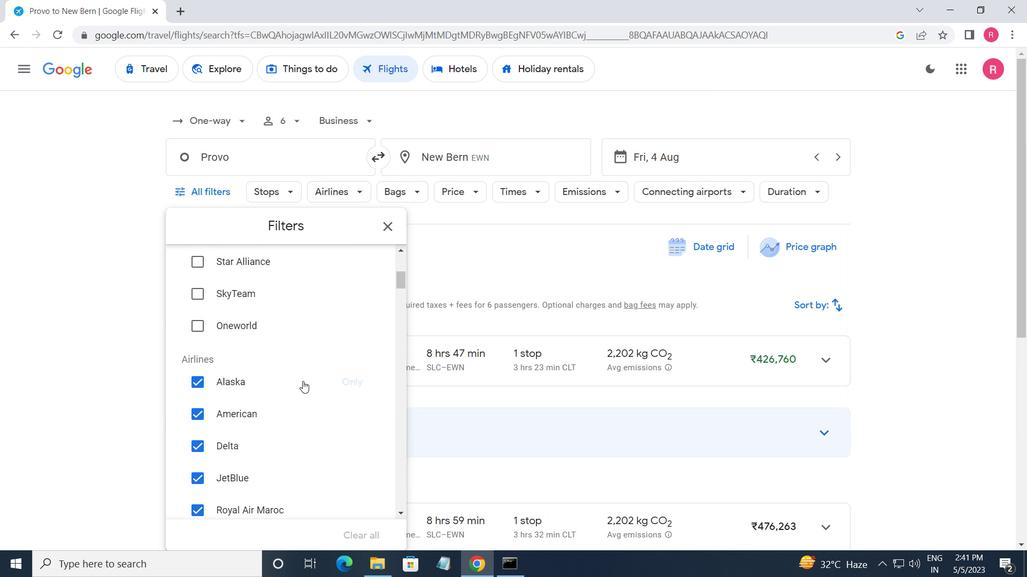 
Action: Mouse moved to (358, 408)
Screenshot: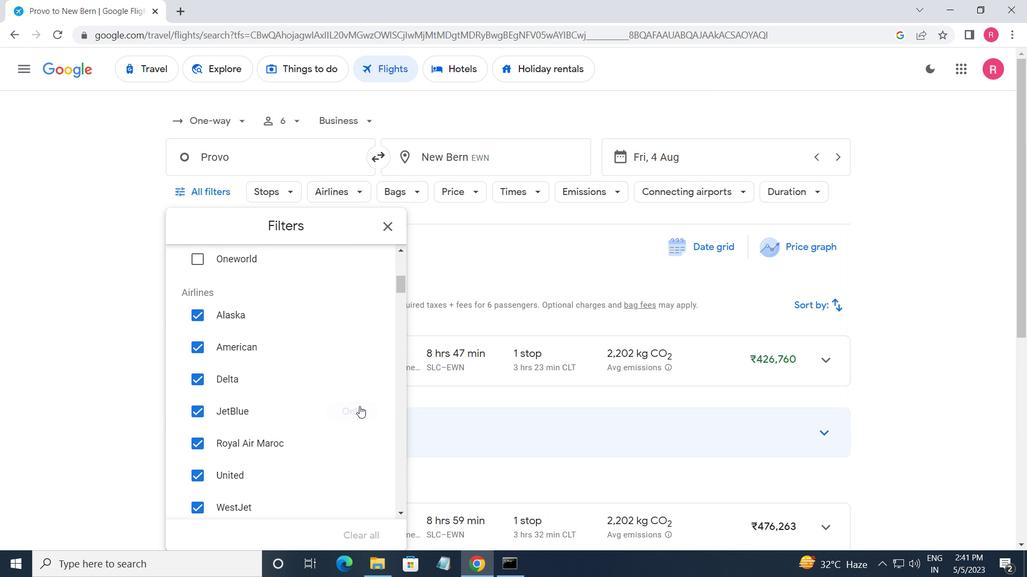 
Action: Mouse pressed left at (358, 408)
Screenshot: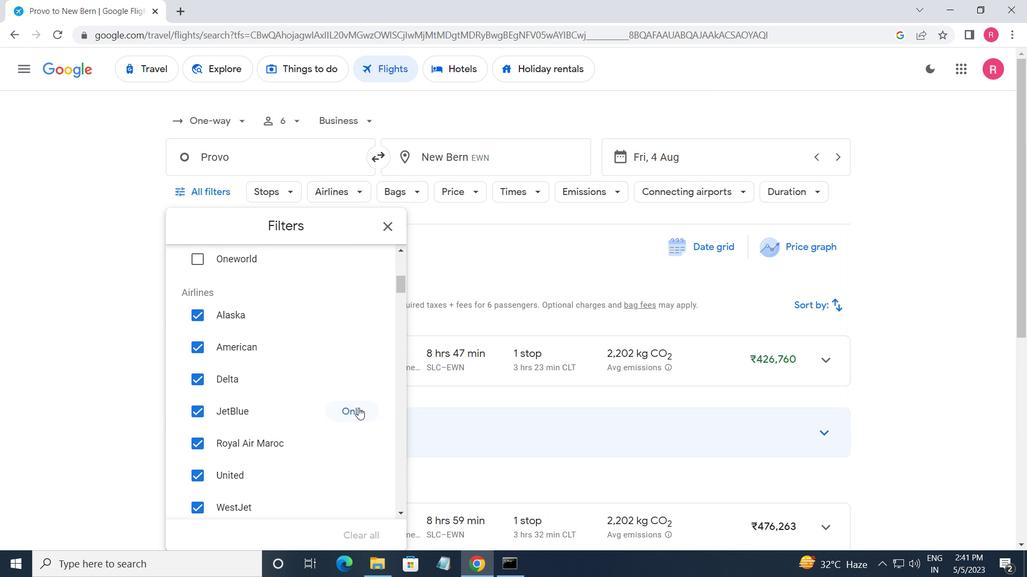 
Action: Mouse moved to (322, 388)
Screenshot: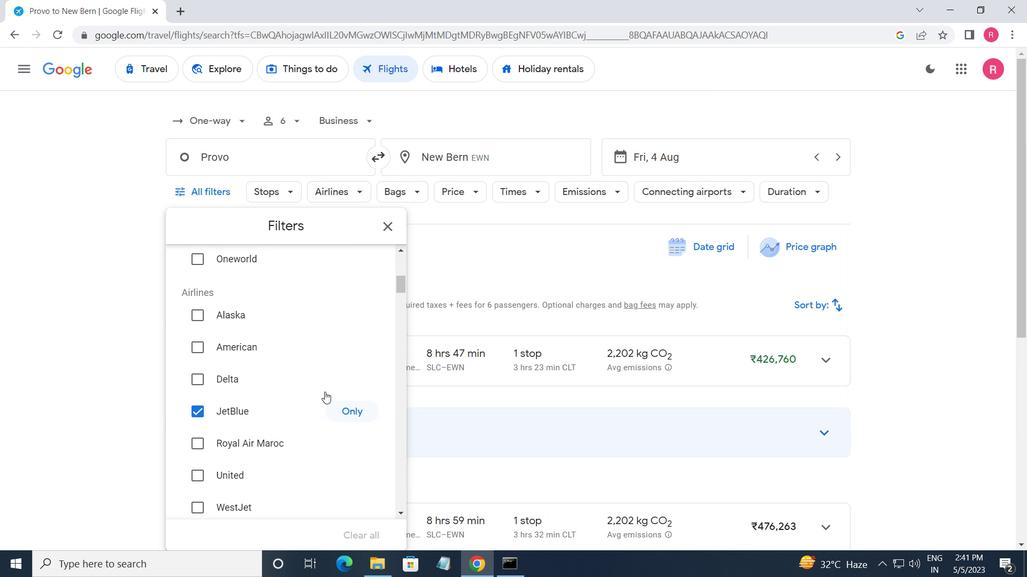 
Action: Mouse scrolled (322, 387) with delta (0, 0)
Screenshot: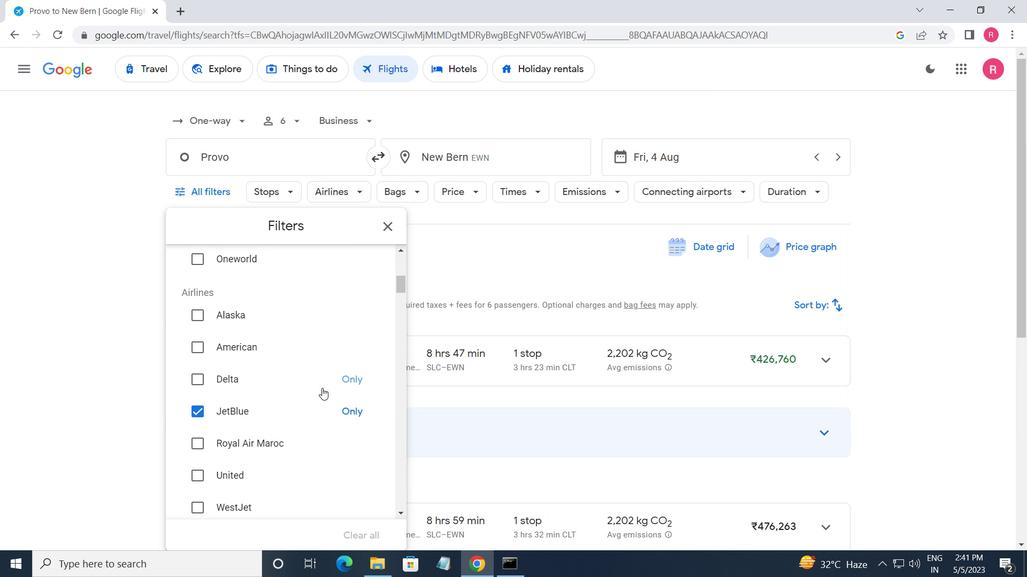 
Action: Mouse moved to (324, 386)
Screenshot: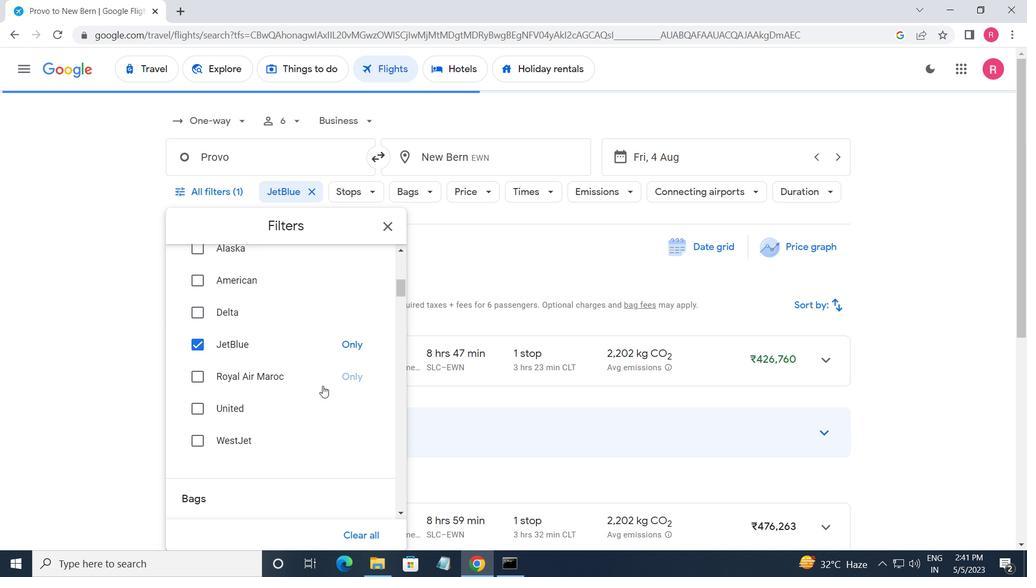 
Action: Mouse scrolled (324, 386) with delta (0, 0)
Screenshot: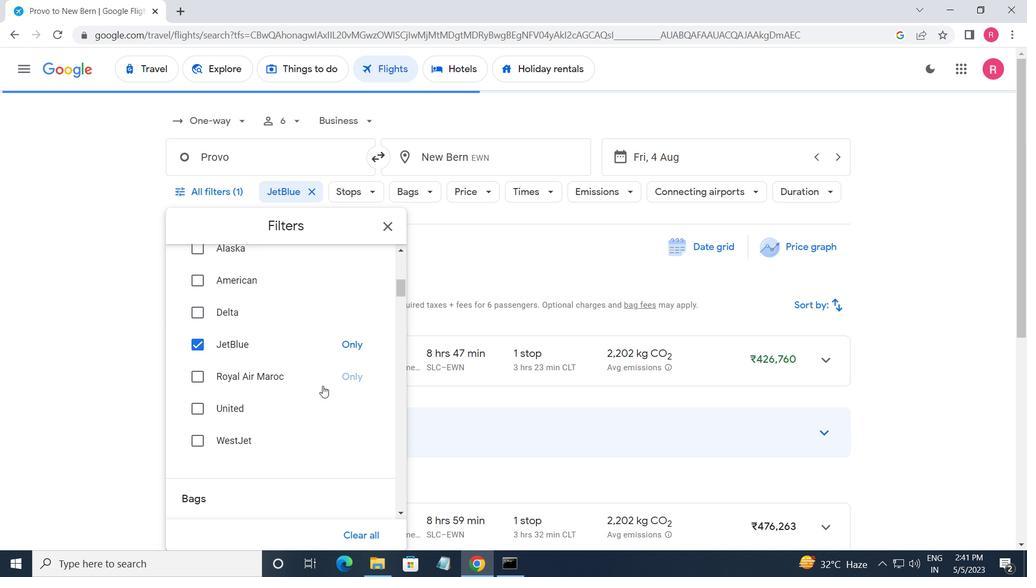 
Action: Mouse moved to (327, 392)
Screenshot: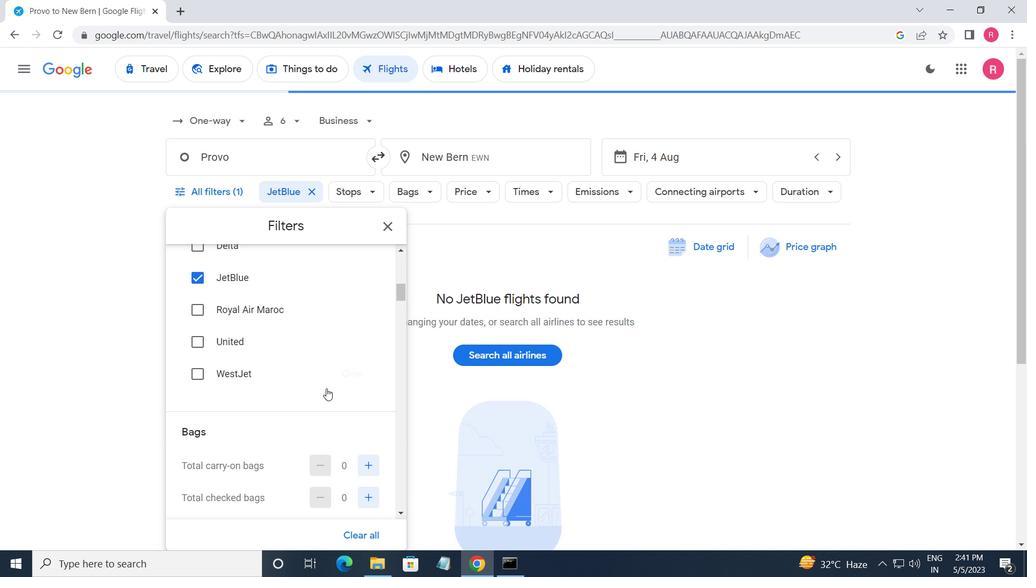 
Action: Mouse scrolled (327, 391) with delta (0, 0)
Screenshot: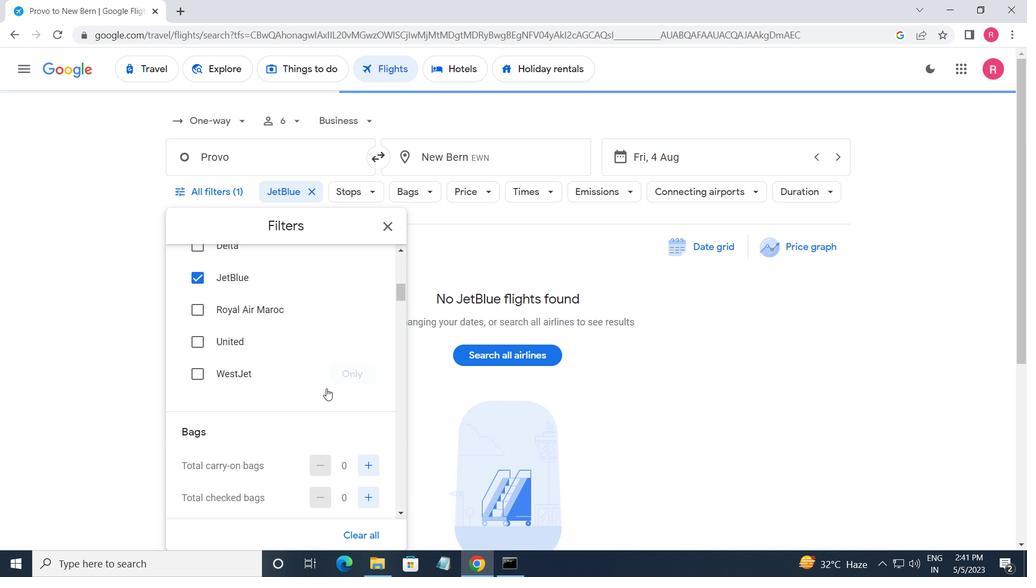 
Action: Mouse moved to (363, 435)
Screenshot: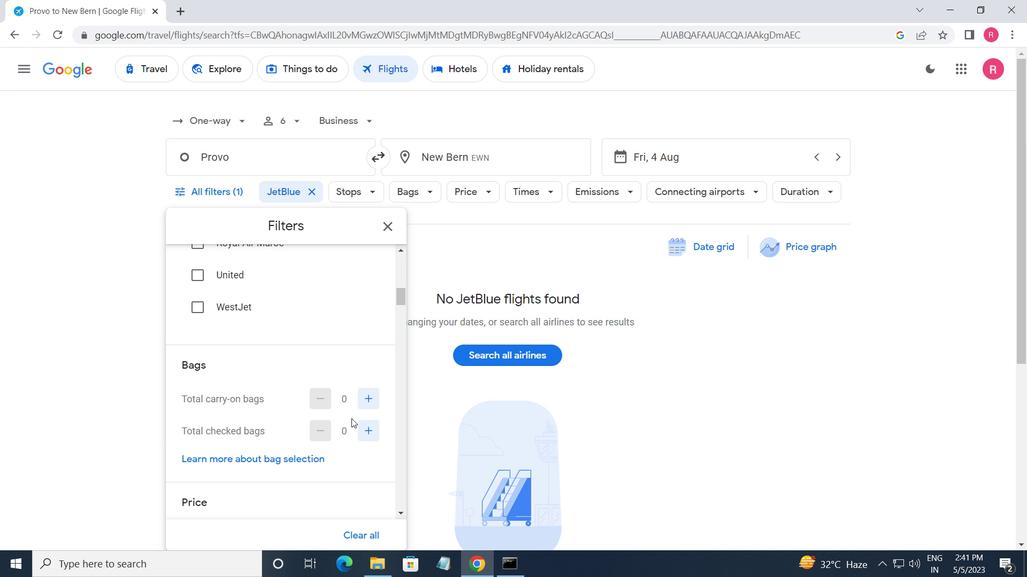 
Action: Mouse pressed left at (363, 435)
Screenshot: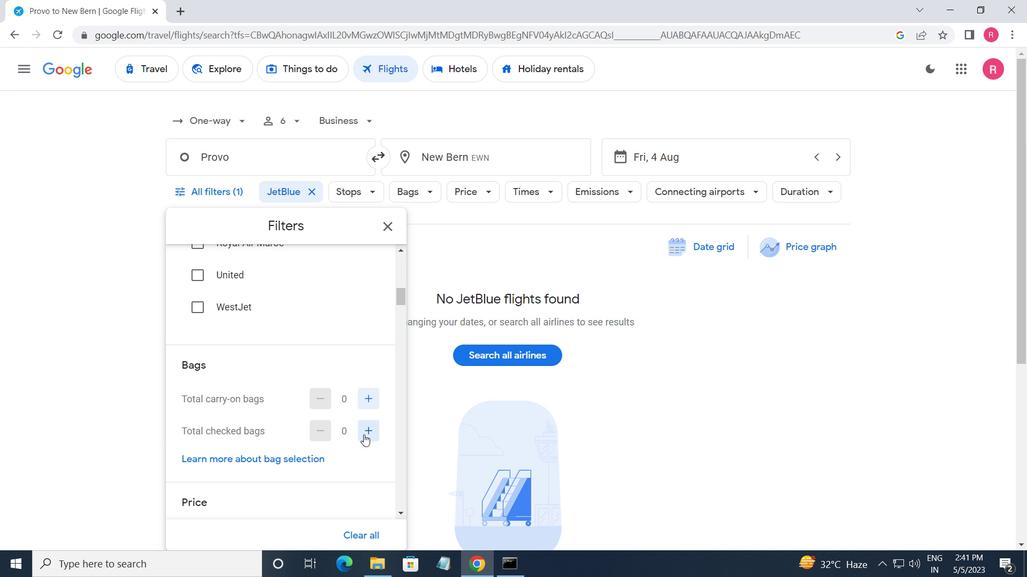
Action: Mouse pressed left at (363, 435)
Screenshot: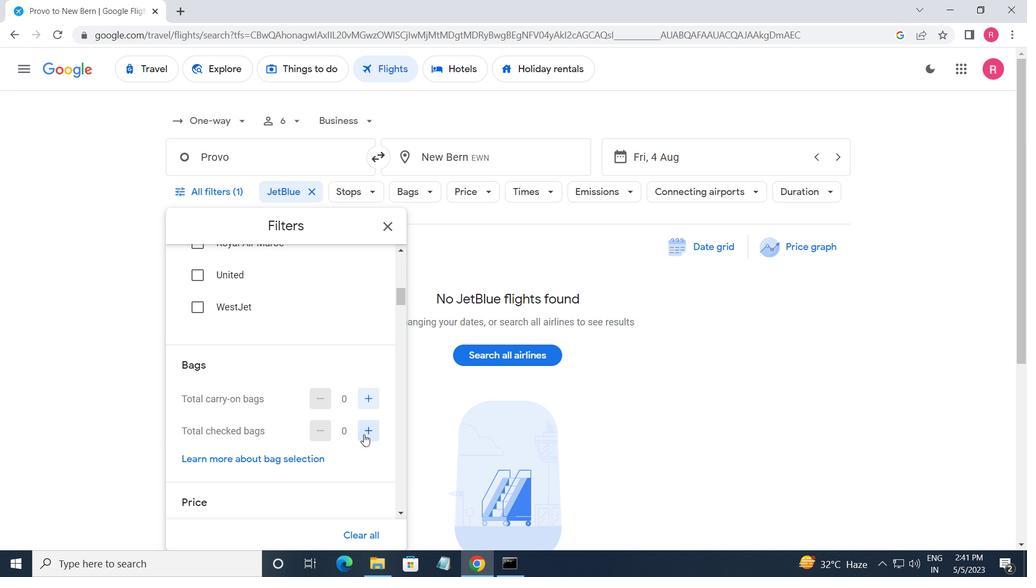 
Action: Mouse pressed left at (363, 435)
Screenshot: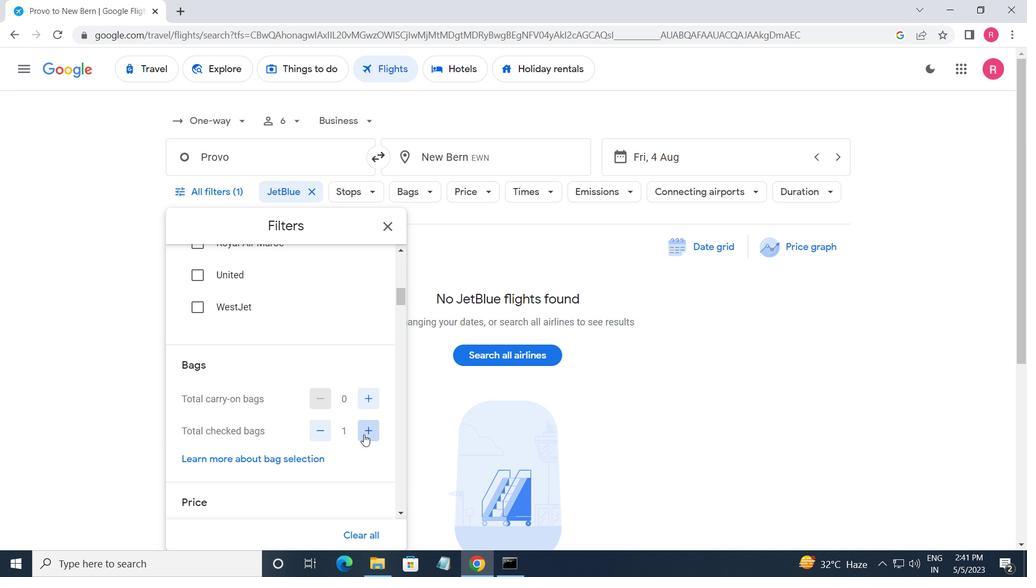 
Action: Mouse pressed left at (363, 435)
Screenshot: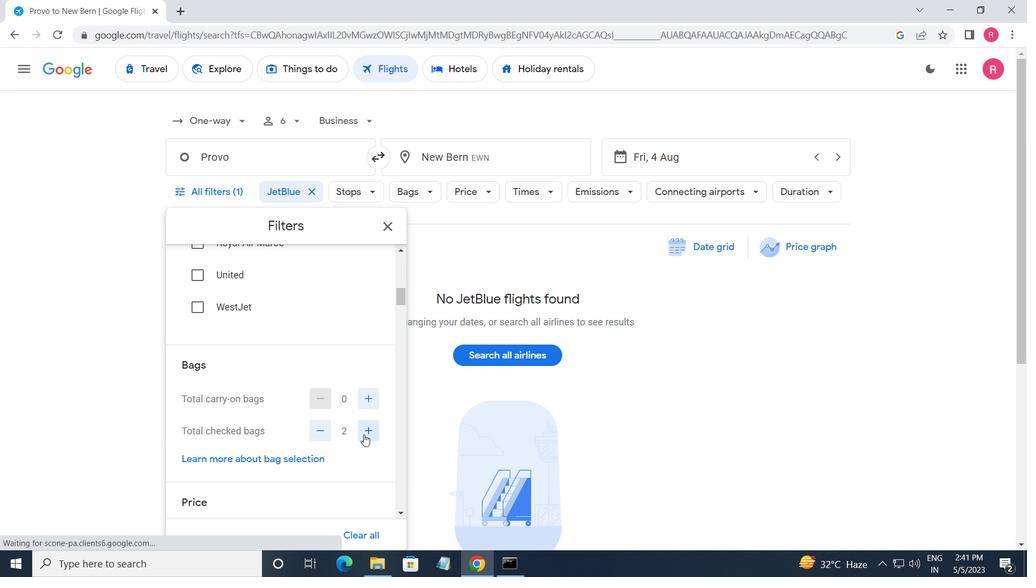 
Action: Mouse moved to (299, 349)
Screenshot: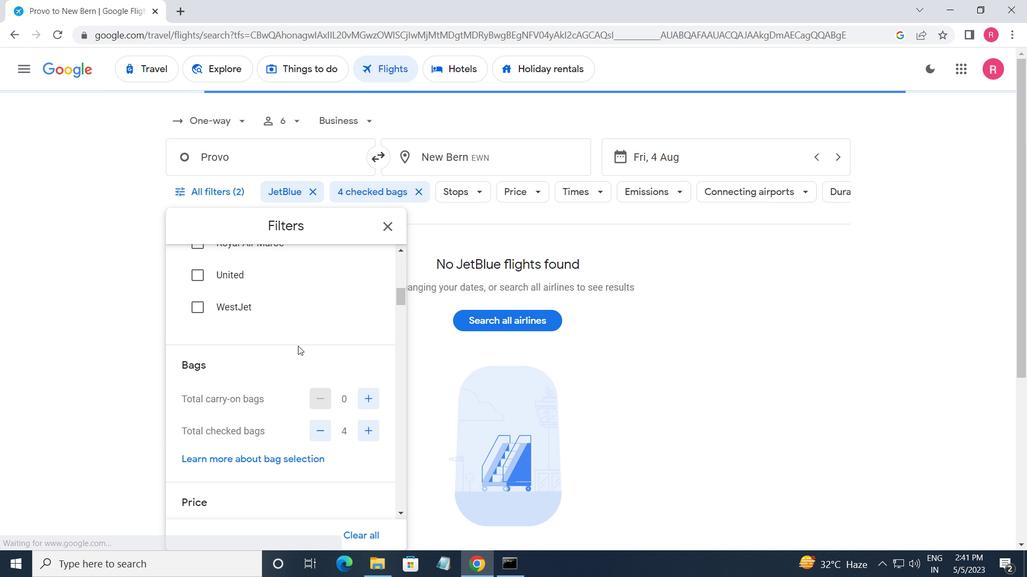 
Action: Mouse scrolled (299, 349) with delta (0, 0)
Screenshot: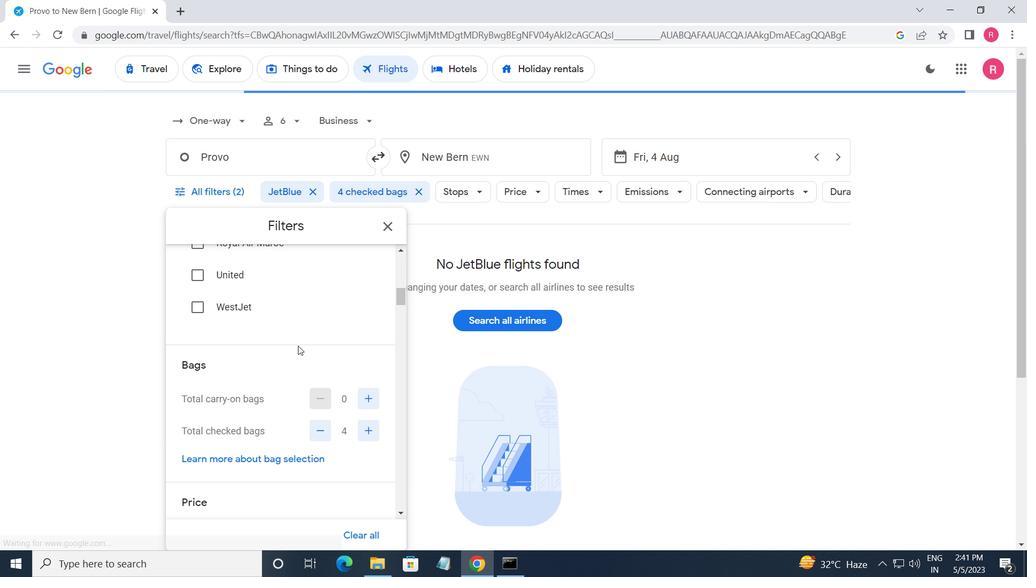 
Action: Mouse moved to (300, 356)
Screenshot: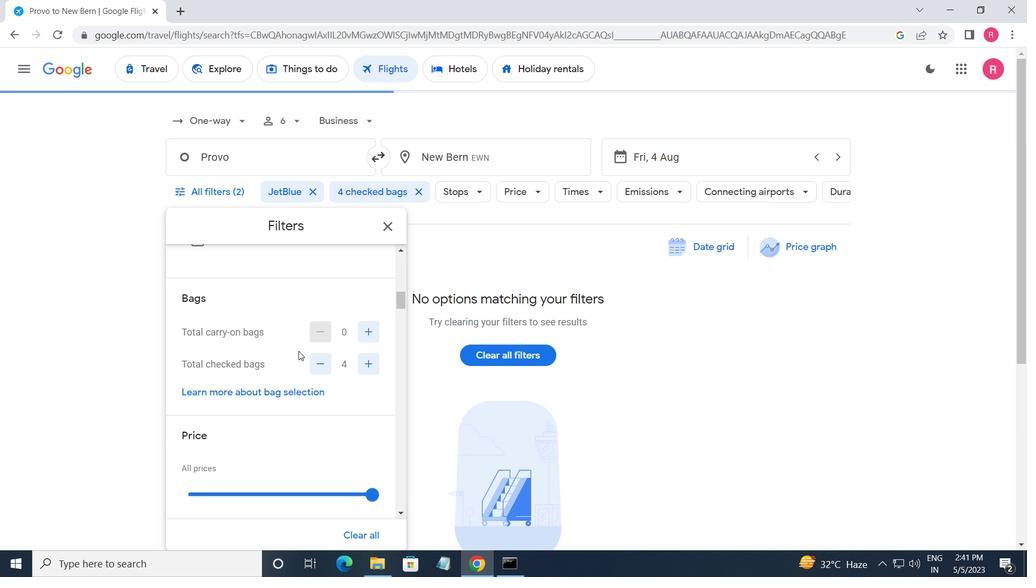 
Action: Mouse scrolled (300, 355) with delta (0, 0)
Screenshot: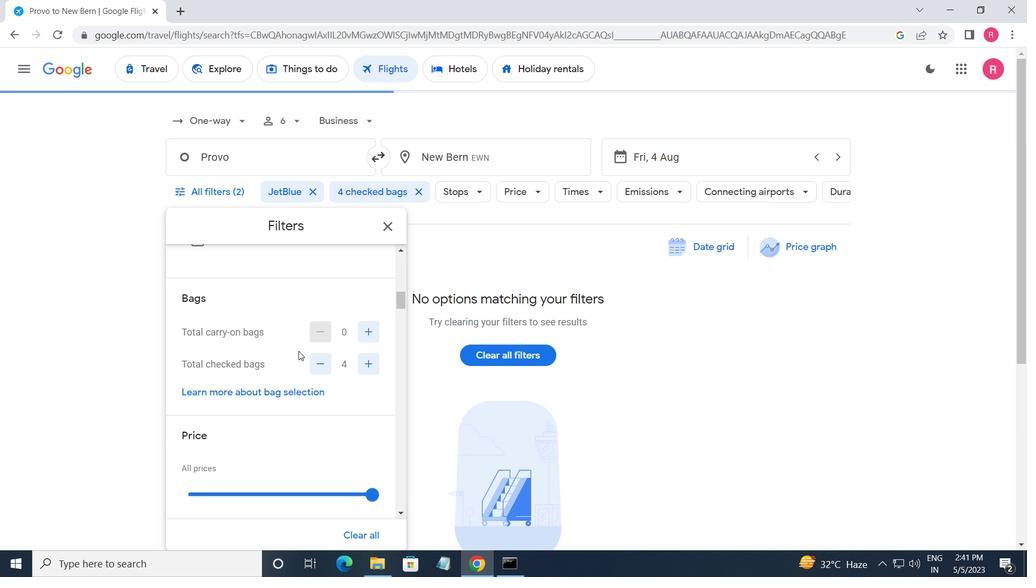 
Action: Mouse moved to (306, 361)
Screenshot: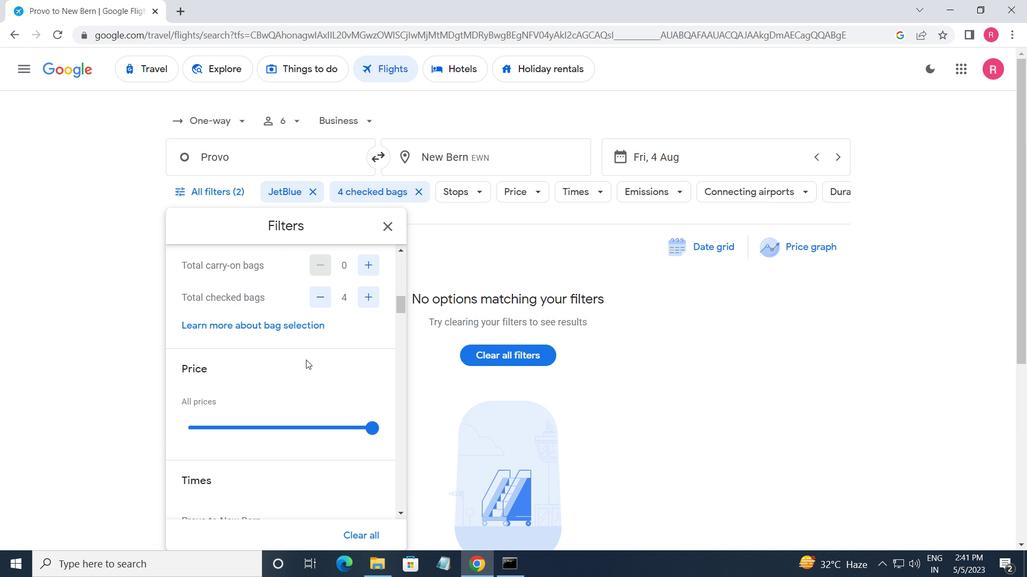 
Action: Mouse scrolled (306, 360) with delta (0, 0)
Screenshot: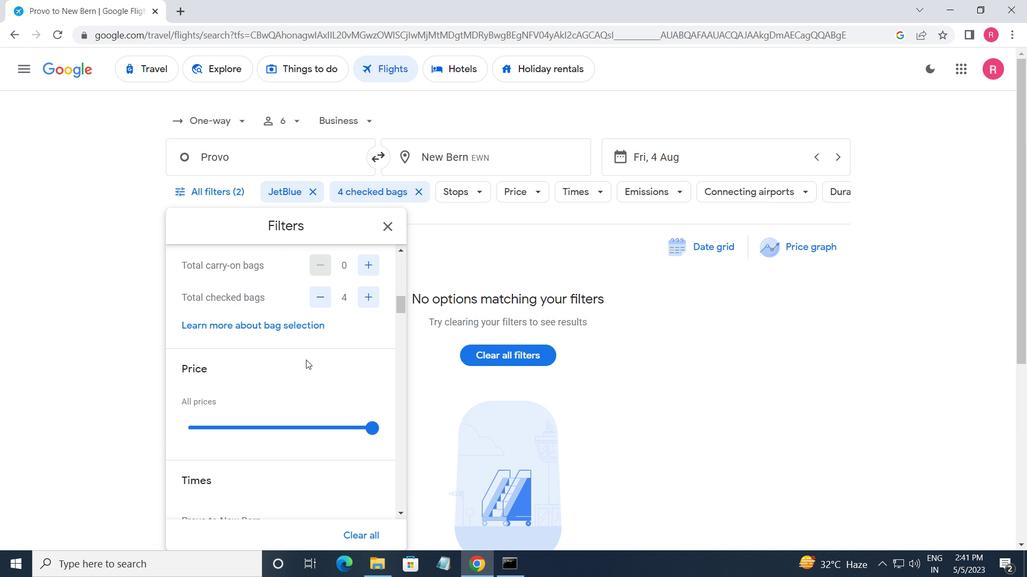 
Action: Mouse moved to (338, 386)
Screenshot: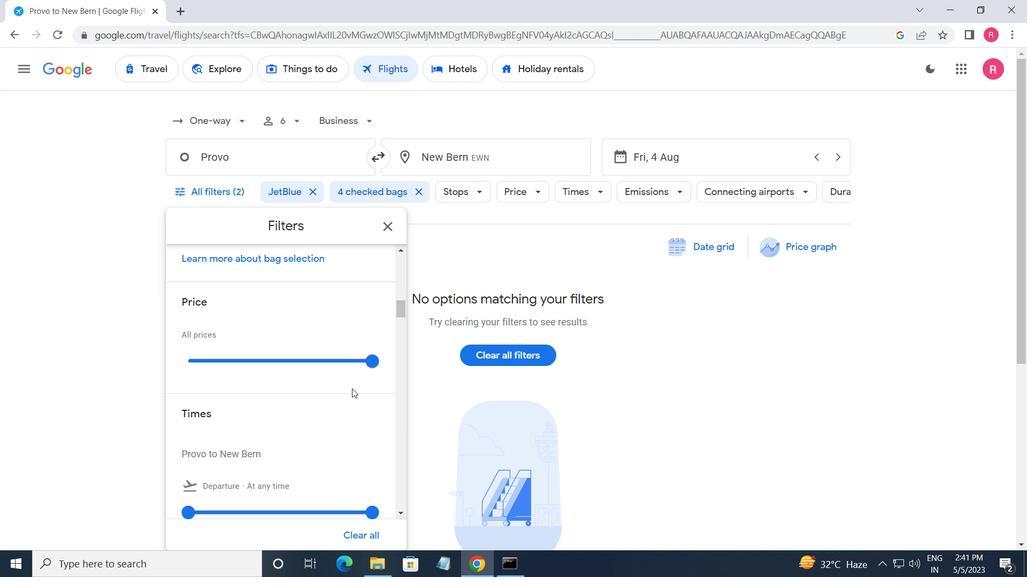 
Action: Mouse scrolled (338, 385) with delta (0, 0)
Screenshot: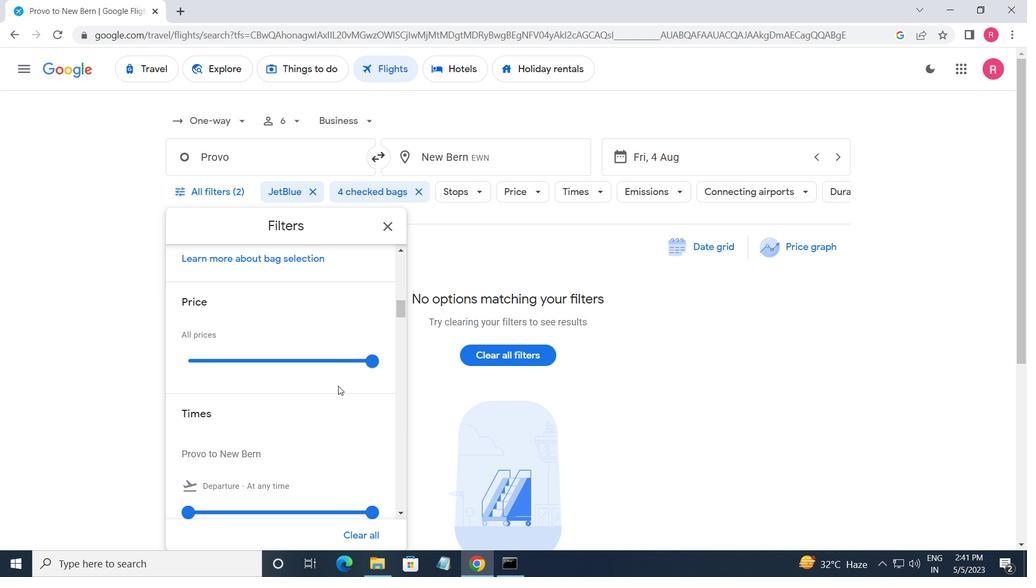 
Action: Mouse moved to (189, 445)
Screenshot: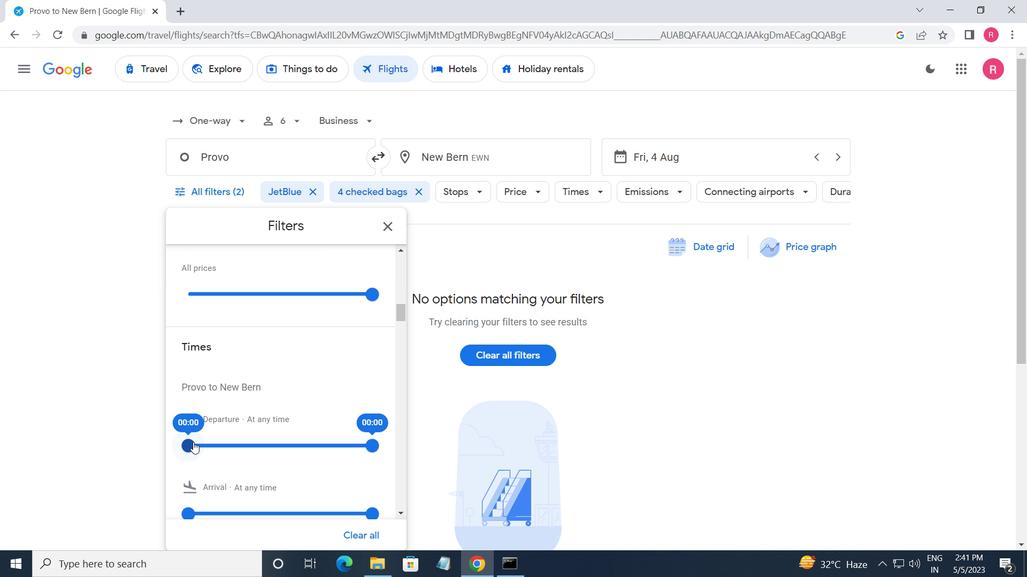 
Action: Mouse pressed left at (189, 445)
Screenshot: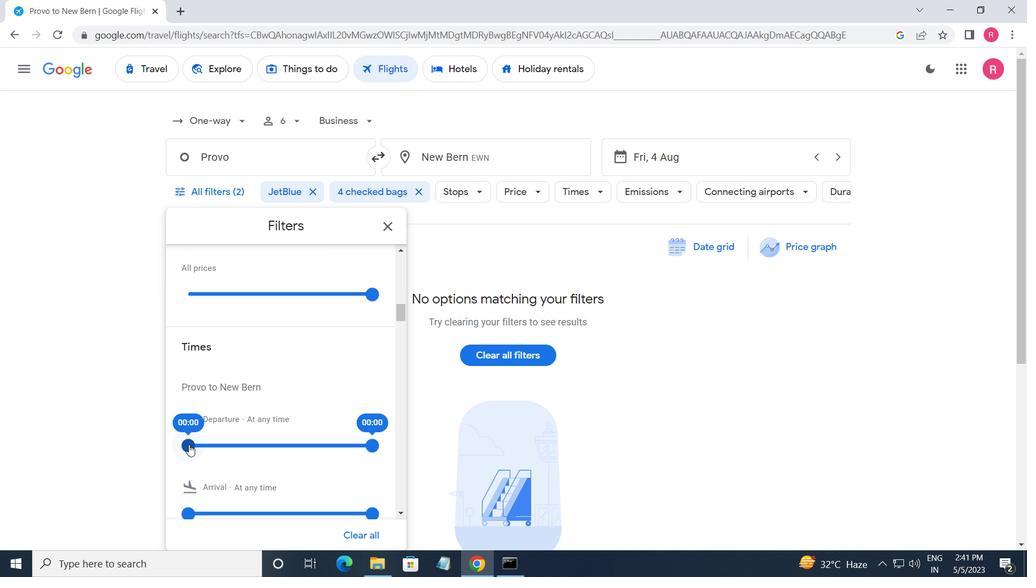 
Action: Mouse moved to (374, 446)
Screenshot: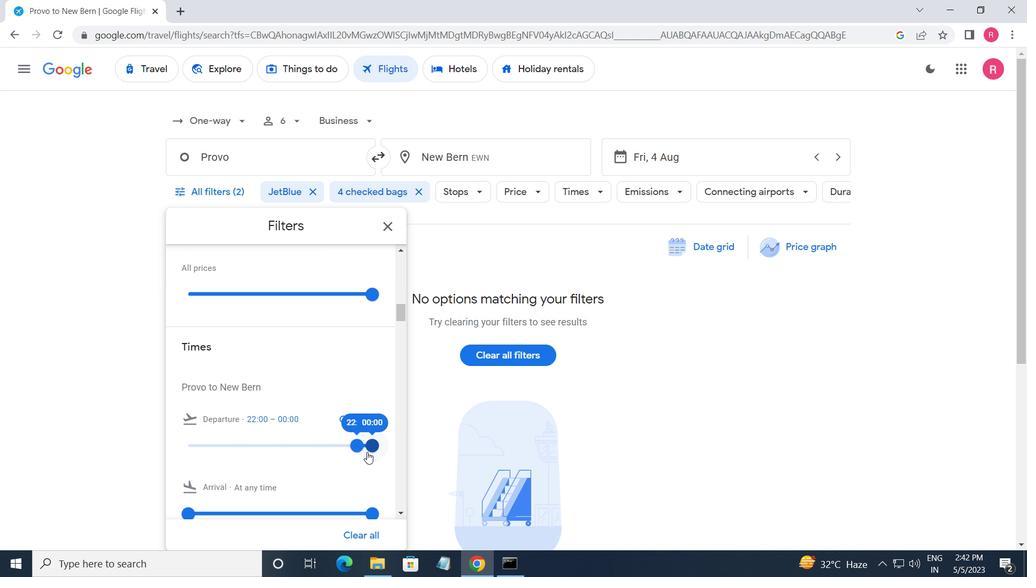 
Action: Mouse pressed left at (374, 446)
Screenshot: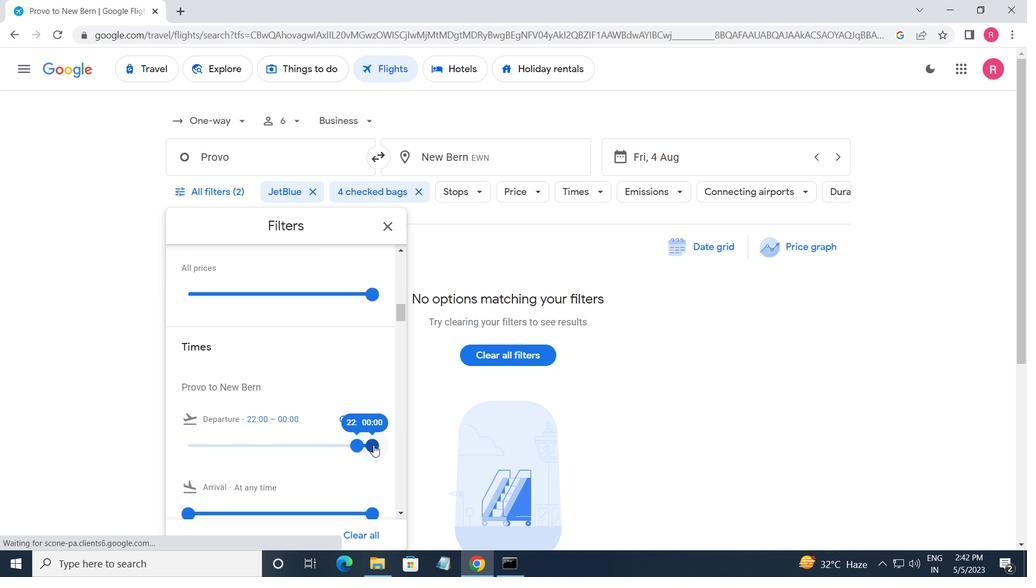 
Action: Mouse moved to (382, 226)
Screenshot: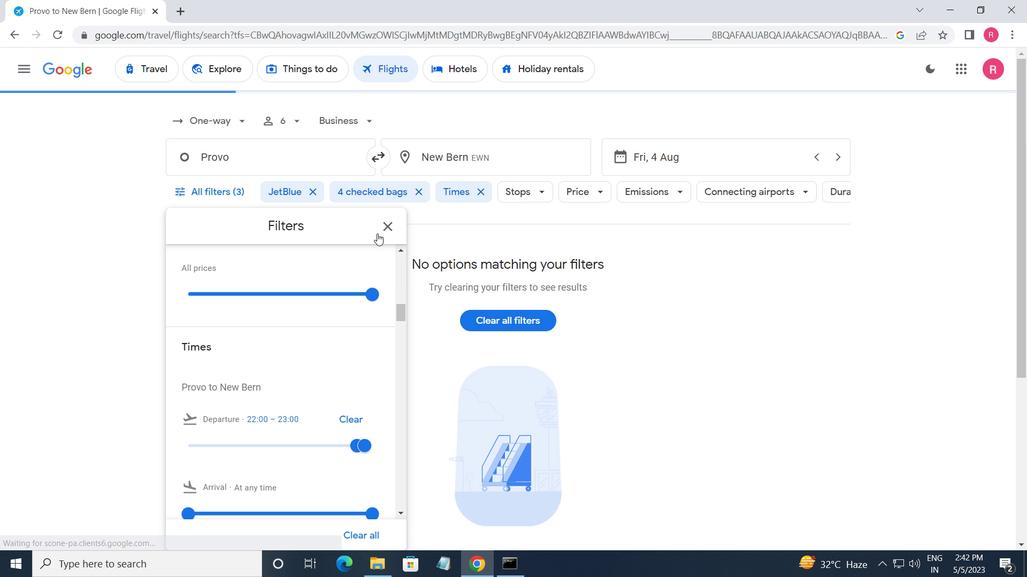 
Action: Mouse pressed left at (382, 226)
Screenshot: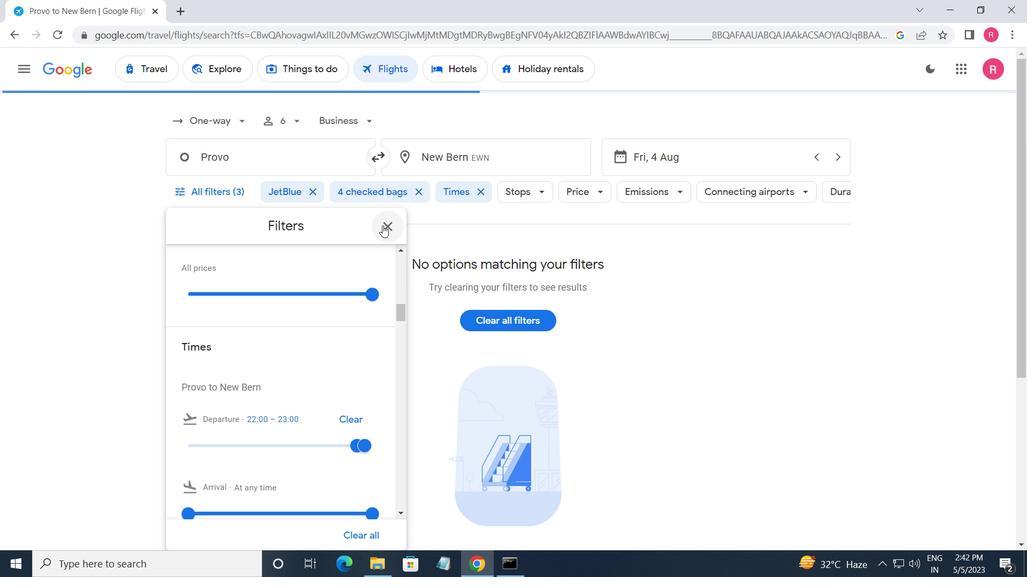 
Action: Mouse moved to (387, 230)
Screenshot: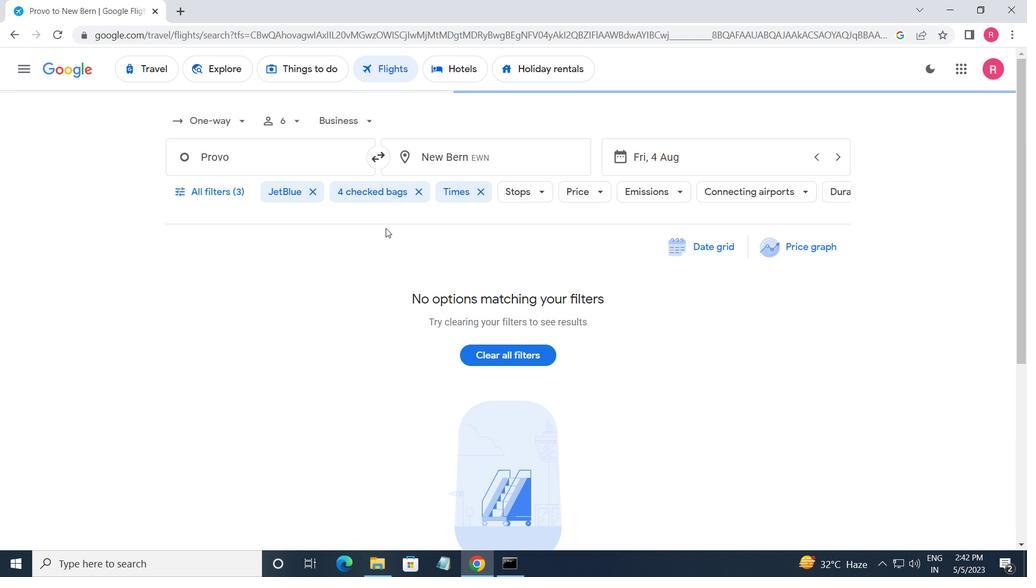 
